 Task: Write workspace description "We are a team of creators passionate about unique ideas, helping companies create presentations through world-class design".
Action: Key pressed <Key.shift_r>"<Key.caps_lock>W<Key.caps_lock>e<Key.space>are<Key.space>a<Key.space>team<Key.space>of<Key.space>passionate<Key.space>
Screenshot: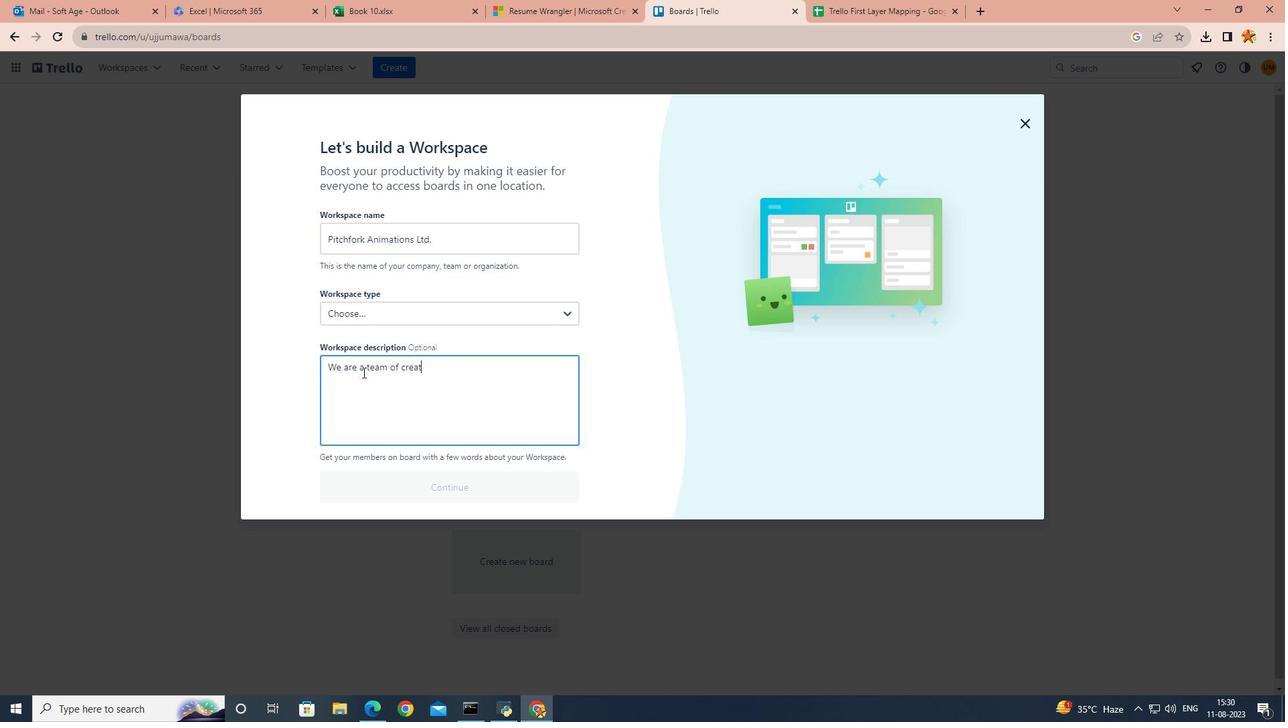 
Action: Mouse moved to (361, 370)
Screenshot: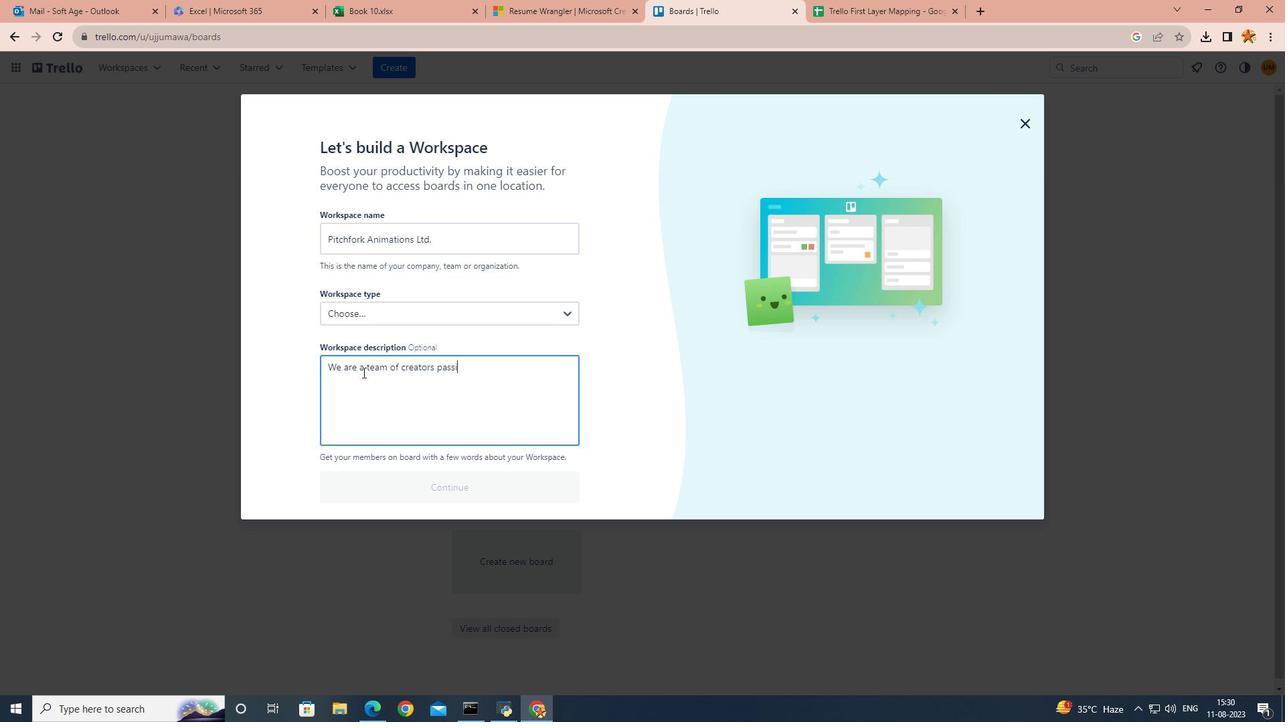 
Action: Mouse pressed left at (361, 370)
Screenshot: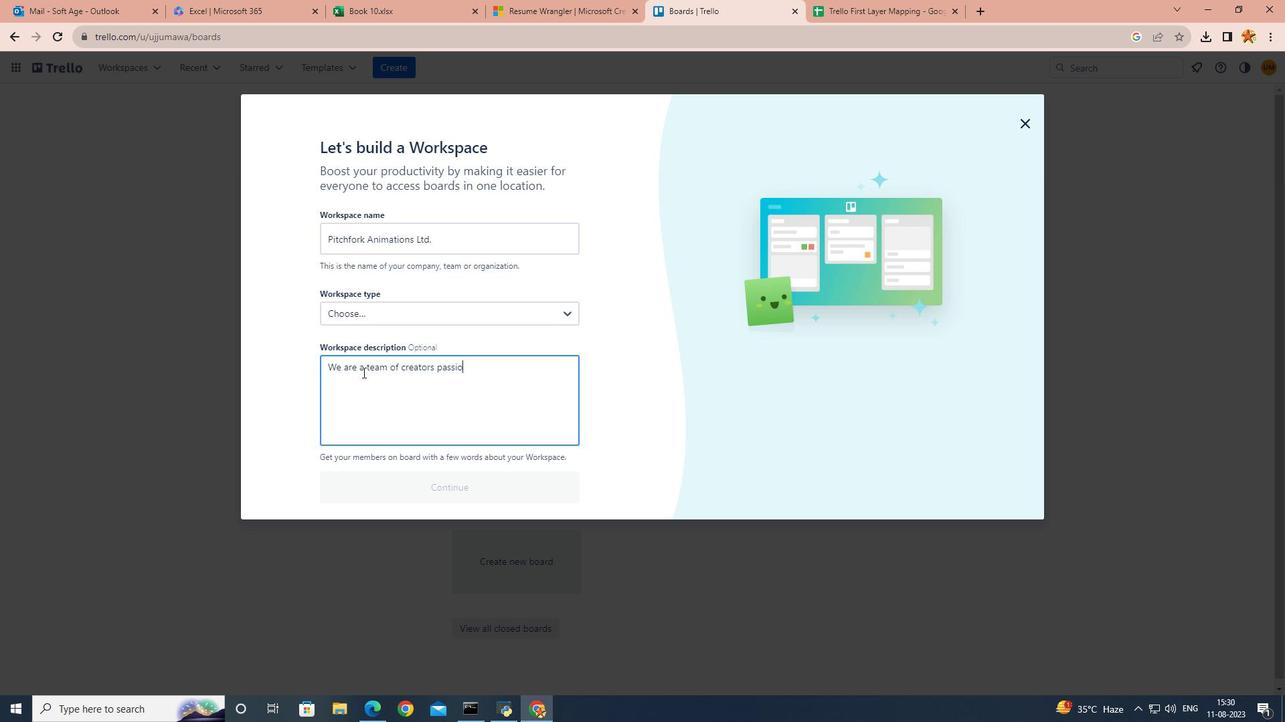 
Action: Mouse moved to (361, 370)
Screenshot: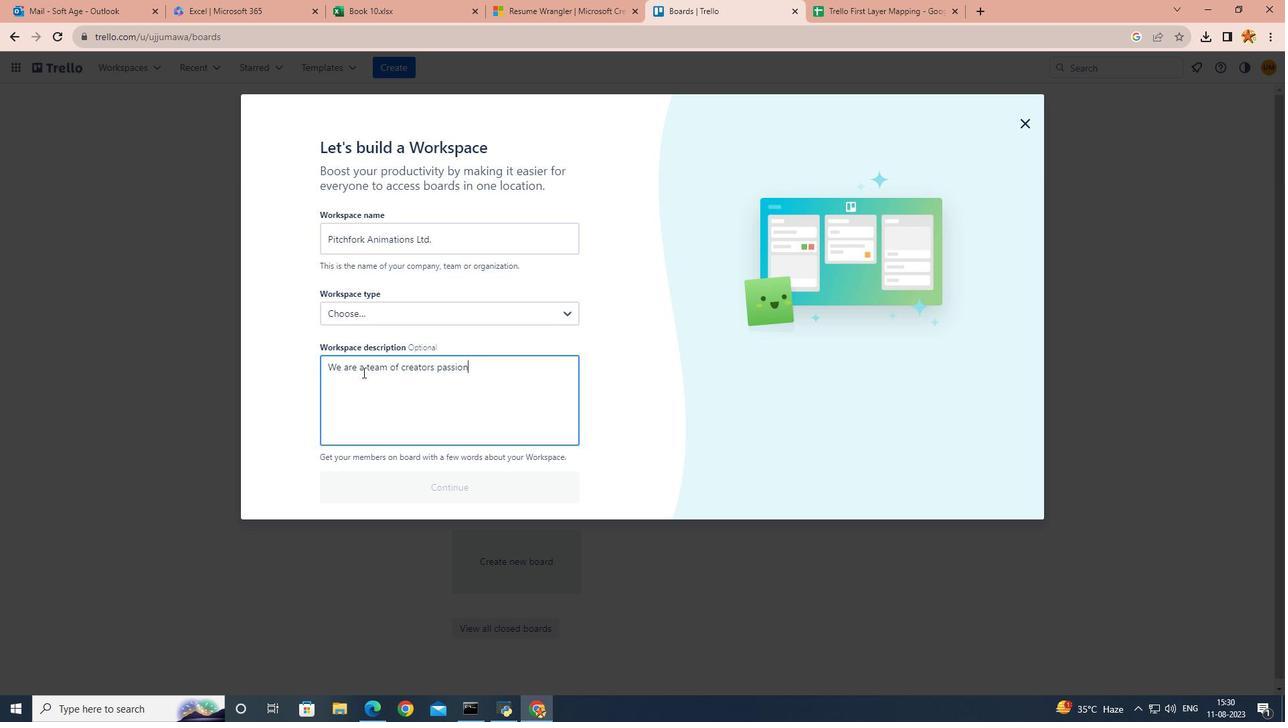 
Action: Key pressed <Key.space>creator
Screenshot: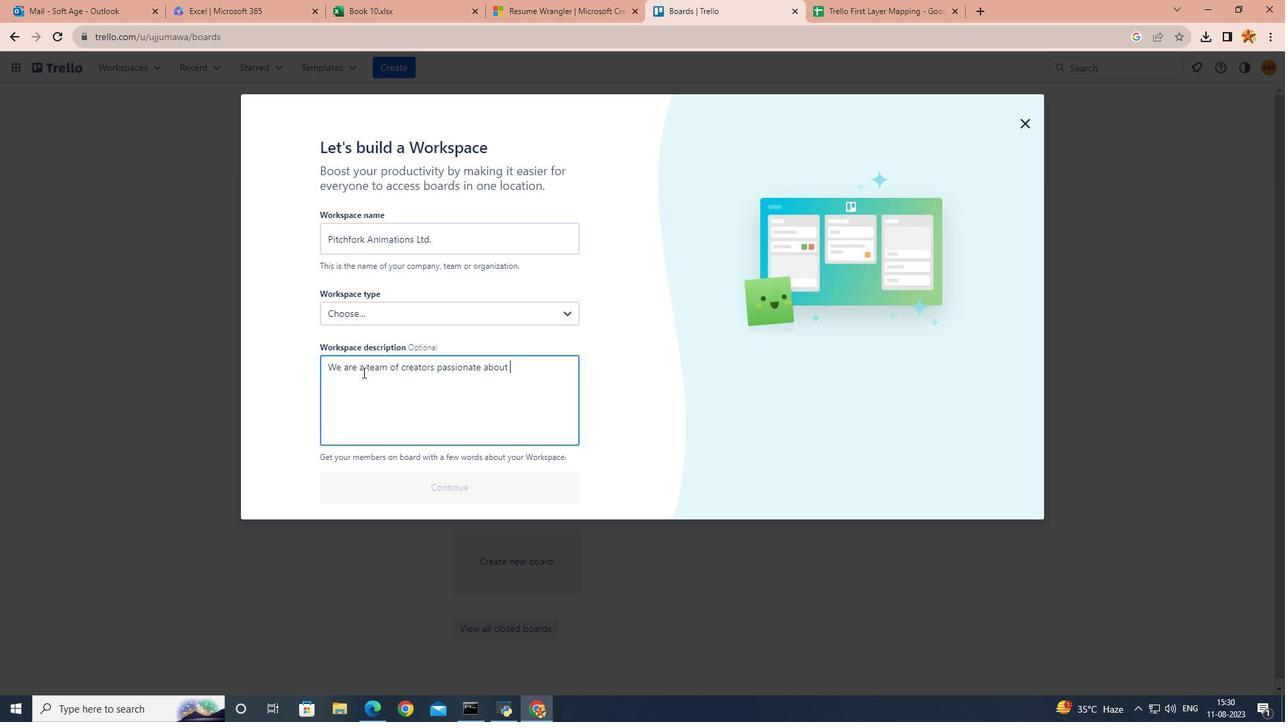 
Action: Mouse moved to (361, 370)
Screenshot: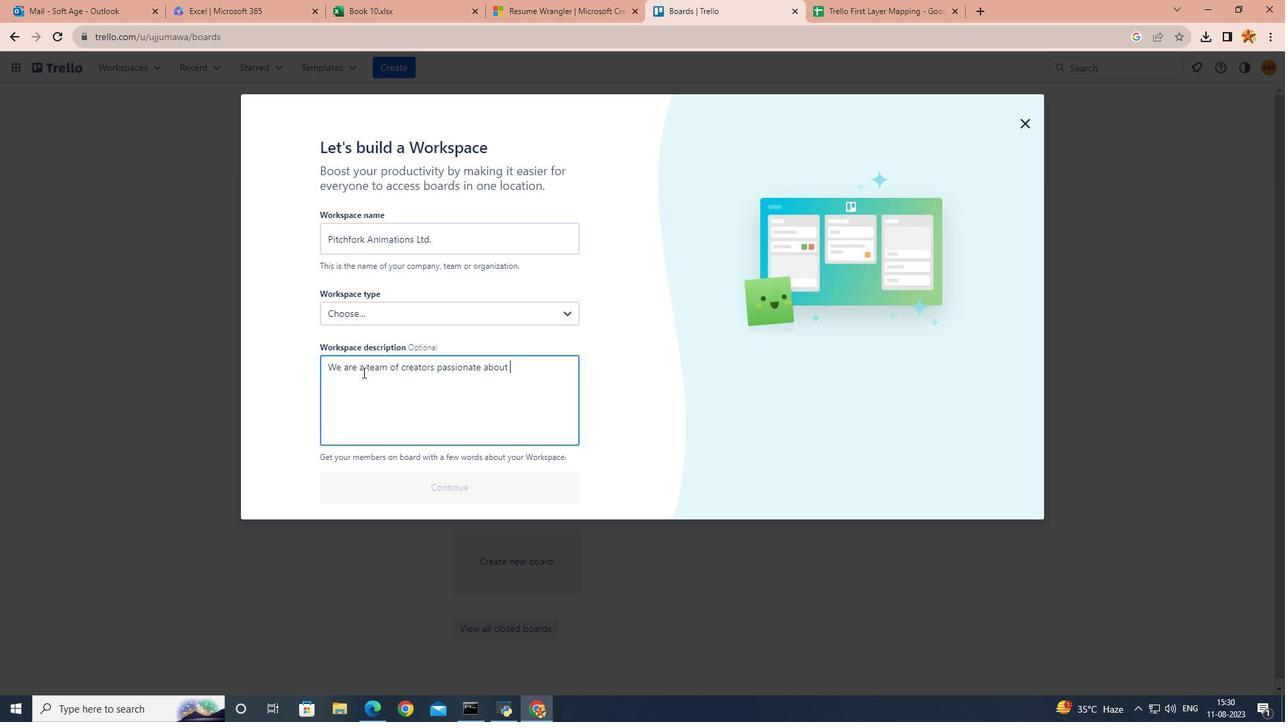 
Action: Key pressed s
Screenshot: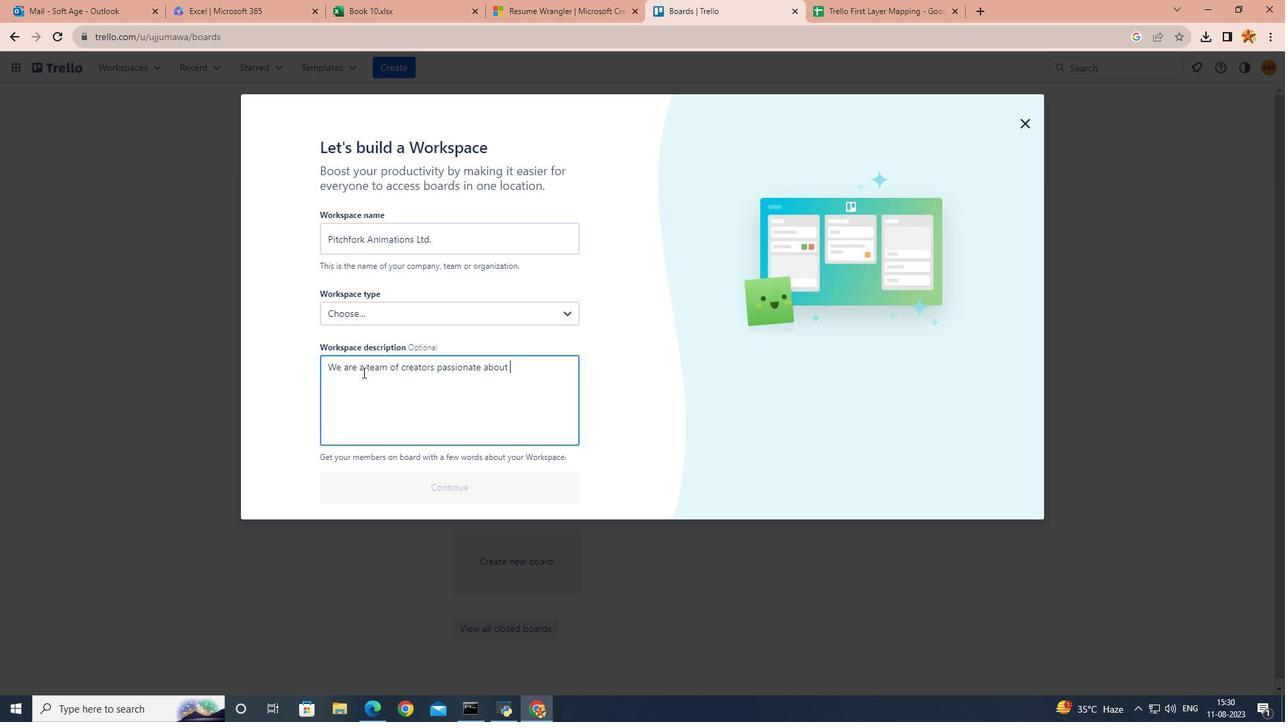 
Action: Mouse moved to (361, 370)
Screenshot: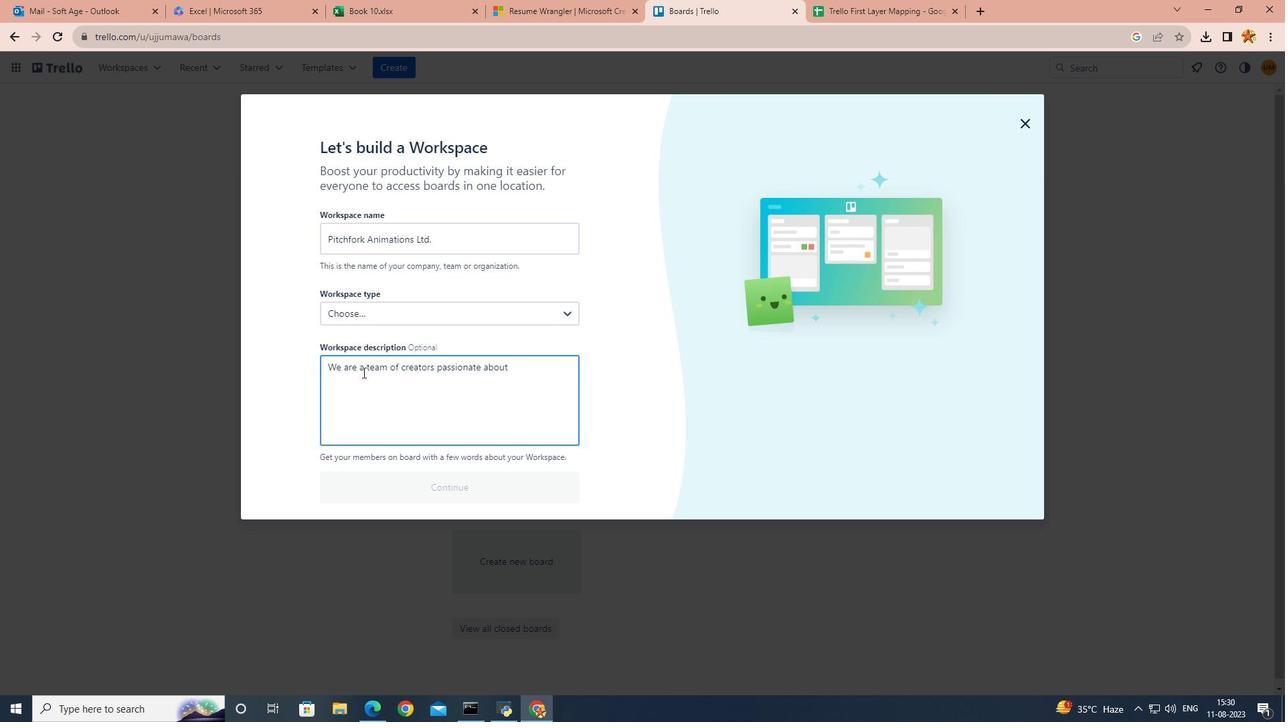 
Action: Key pressed <Key.space>
Screenshot: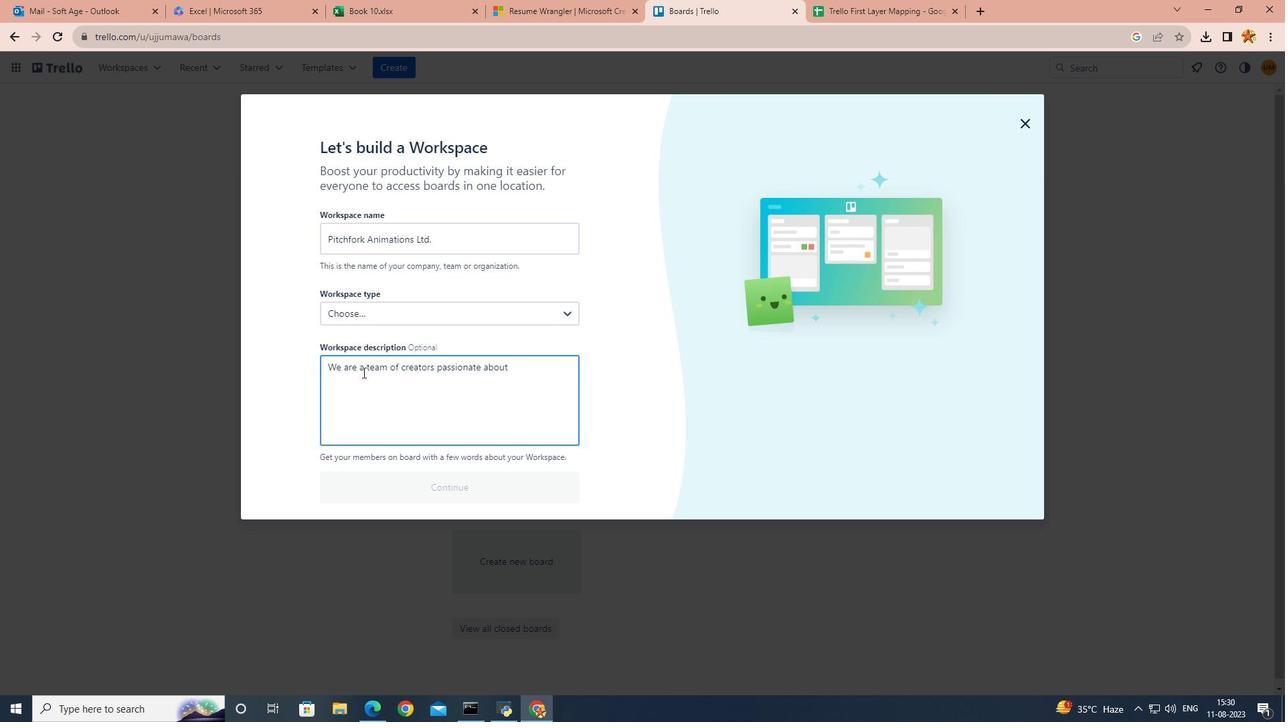 
Action: Mouse moved to (361, 370)
Screenshot: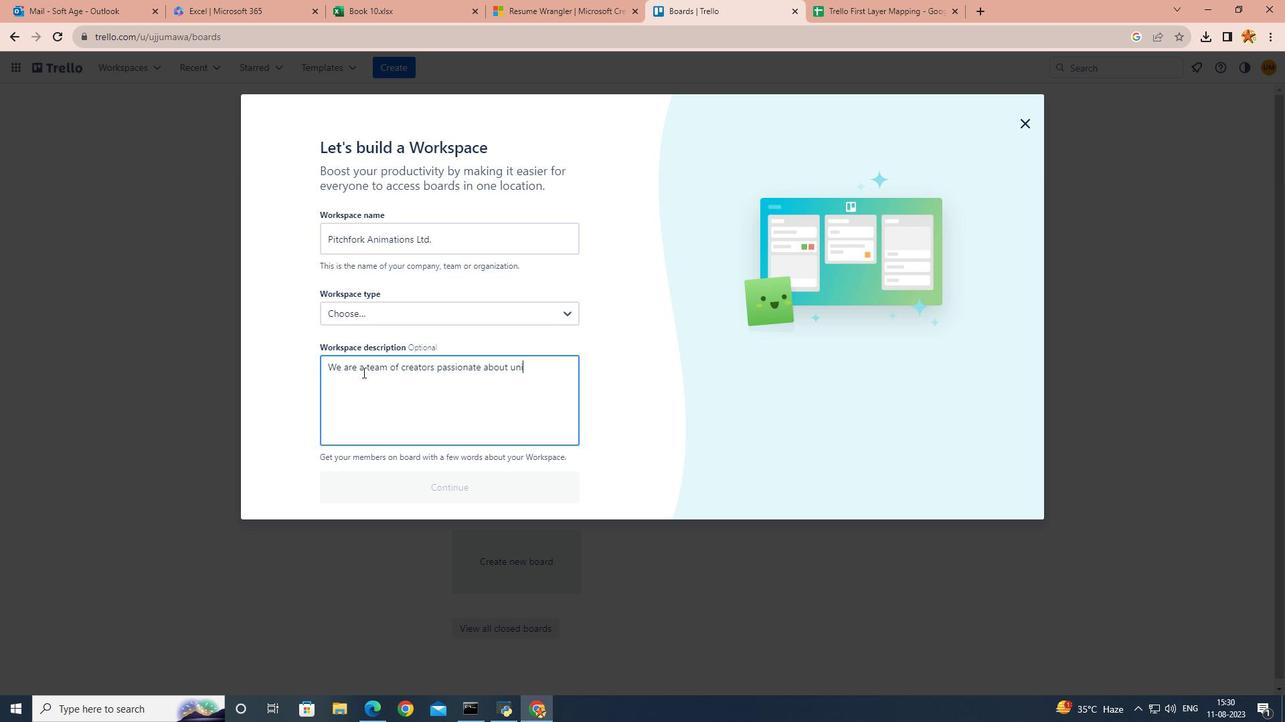 
Action: Mouse pressed left at (361, 370)
Screenshot: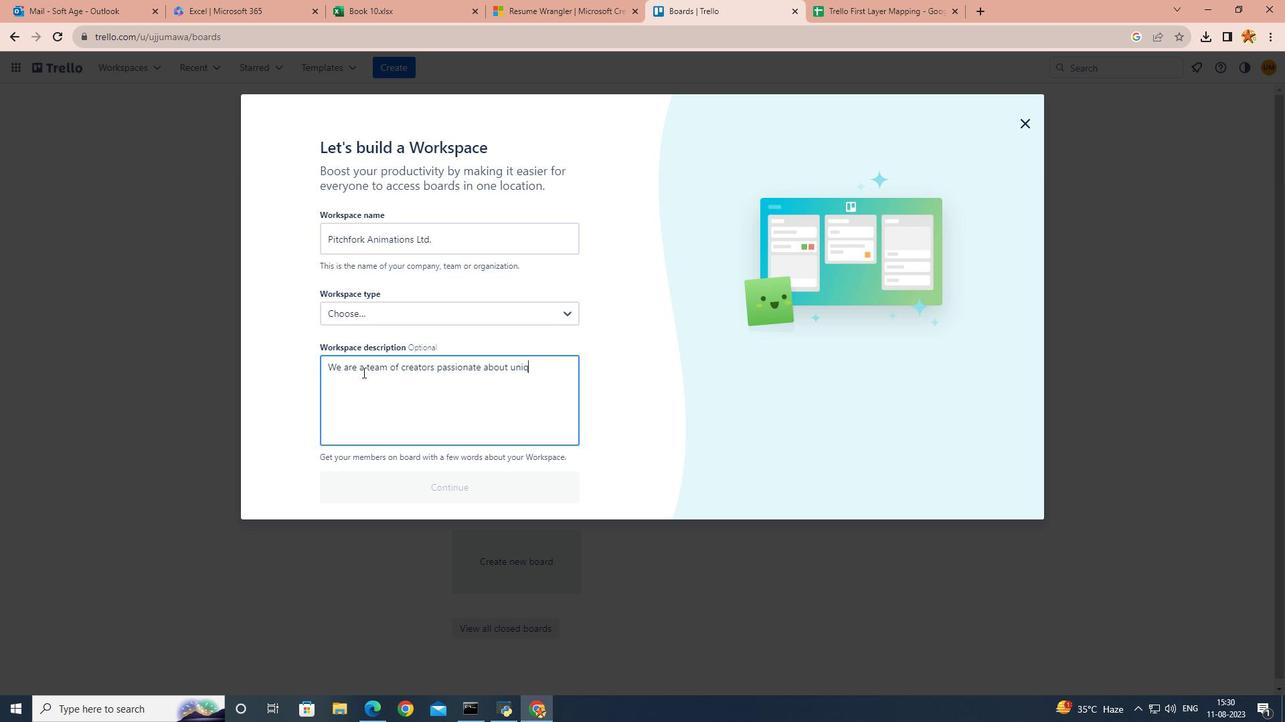 
Action: Mouse moved to (361, 370)
Screenshot: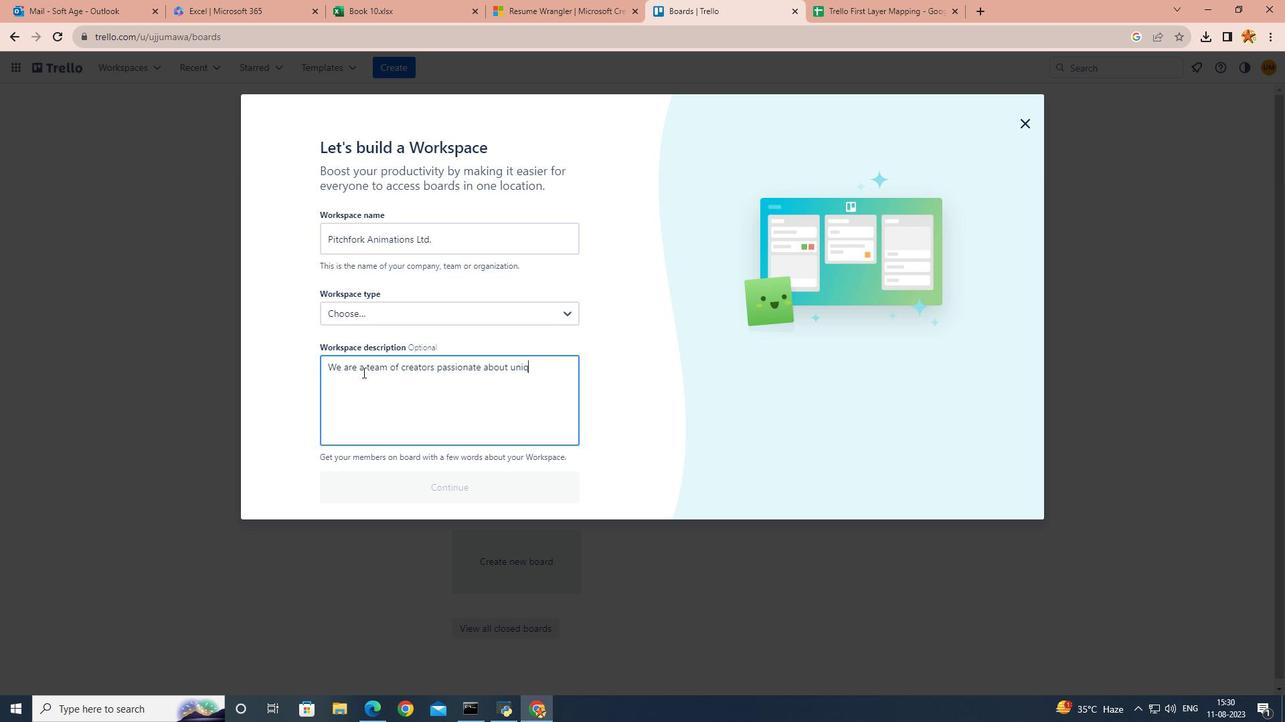 
Action: Key pressed about<Key.space>unique<Key.space>ideas<Key.space>,helping<Key.space>companies<Key.space>create<Key.space>o<Key.backspace>presentations<Key.space>thr
Screenshot: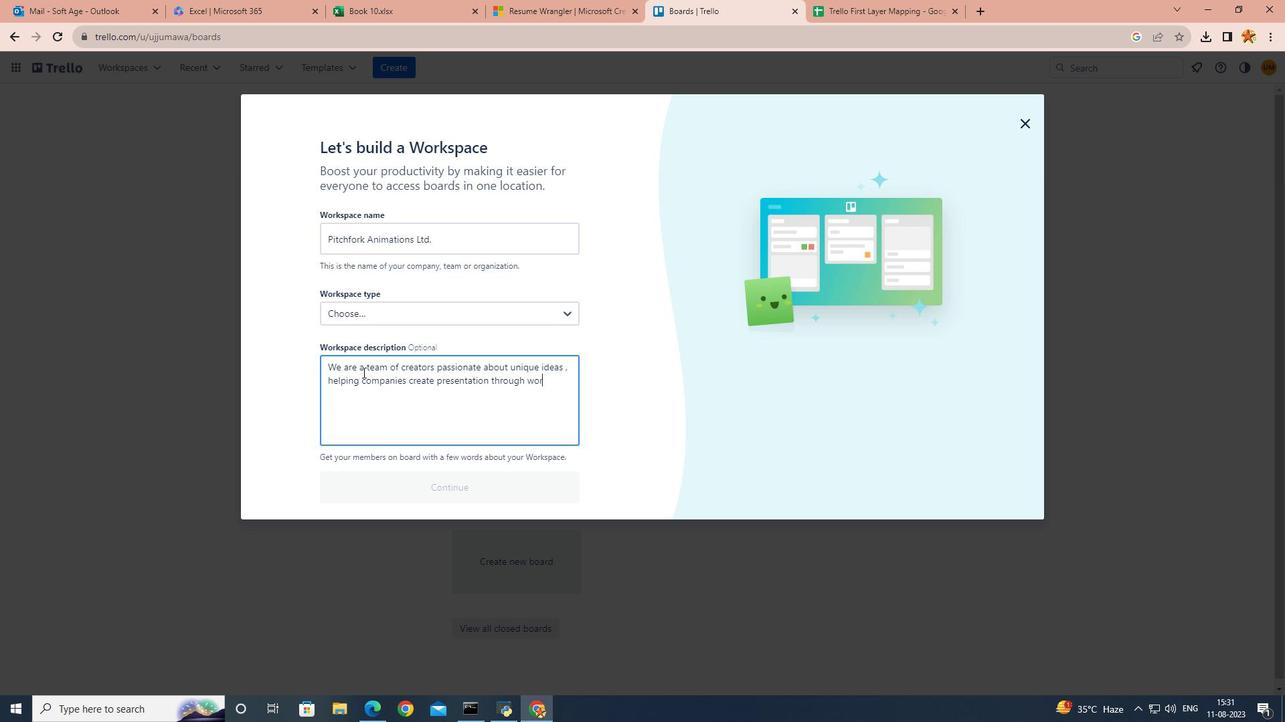 
Action: Mouse moved to (361, 370)
Screenshot: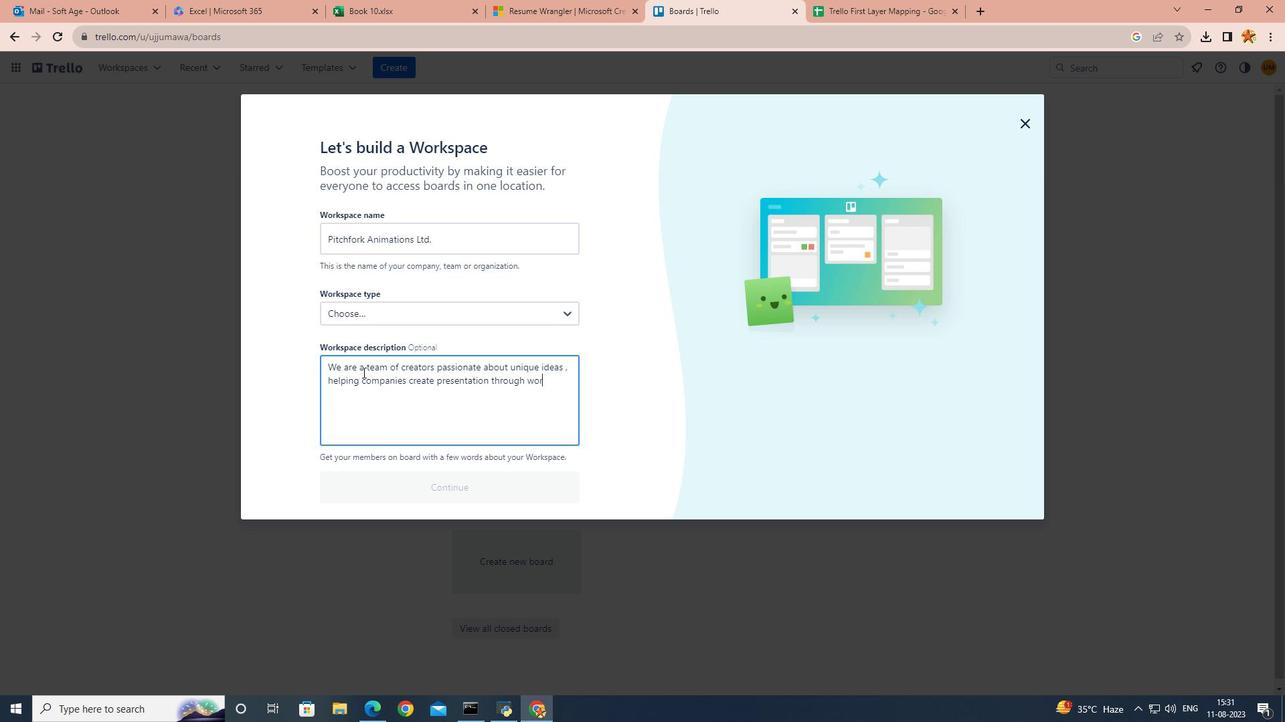 
Action: Key pressed ough<Key.space>world-ckl<Key.backspace><Key.backspace>lass<Key.space>design.<Key.shift_r><Key.shift_r><Key.shift_r><Key.shift_r><Key.shift_r><Key.shift_r><Key.shift_r><Key.shift_r><Key.shift_r><Key.shift_r><Key.shift_r>"<Key.backspace><Key.backspace><Key.shift_r>".
Screenshot: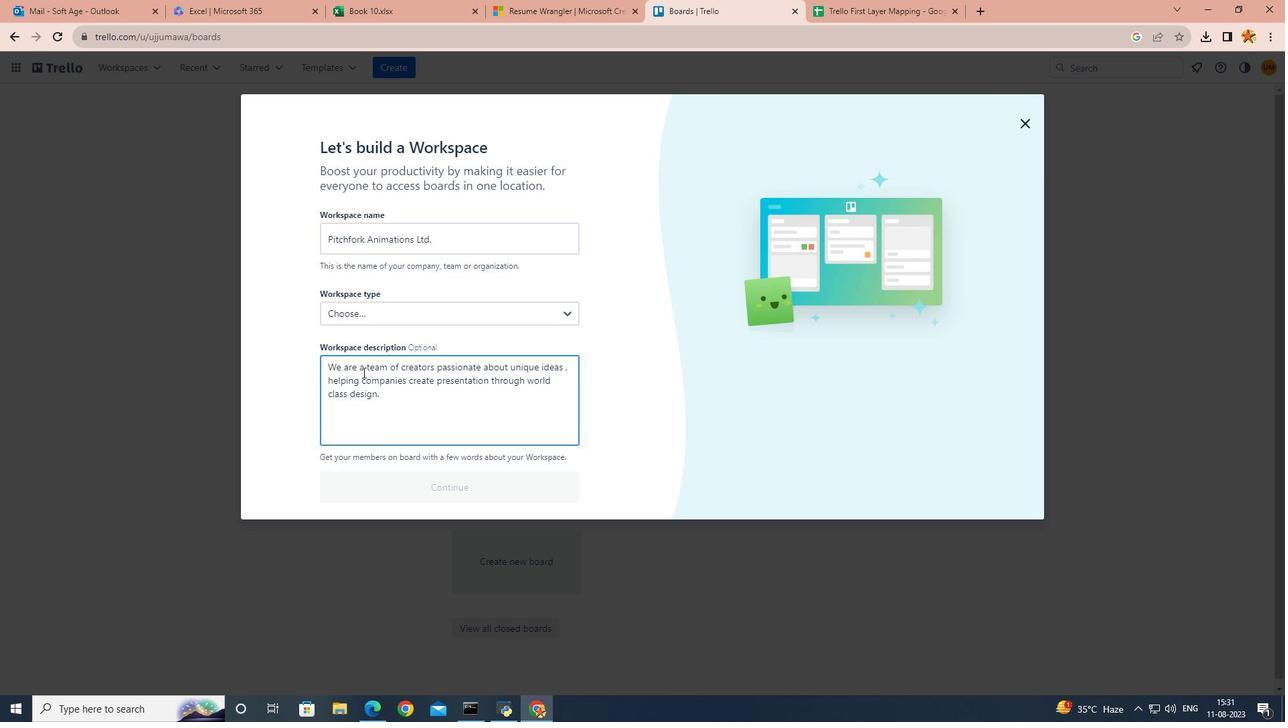 
Action: Mouse moved to (361, 370)
Screenshot: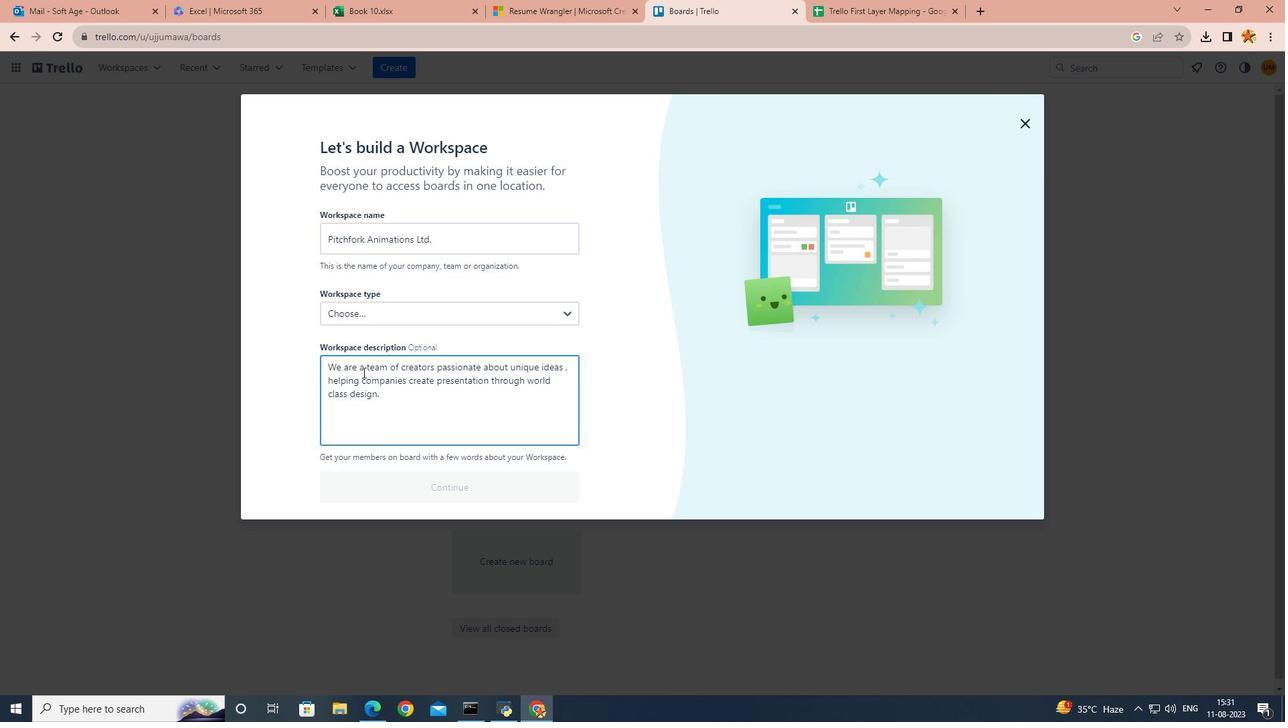
Action: Mouse pressed left at (361, 370)
Screenshot: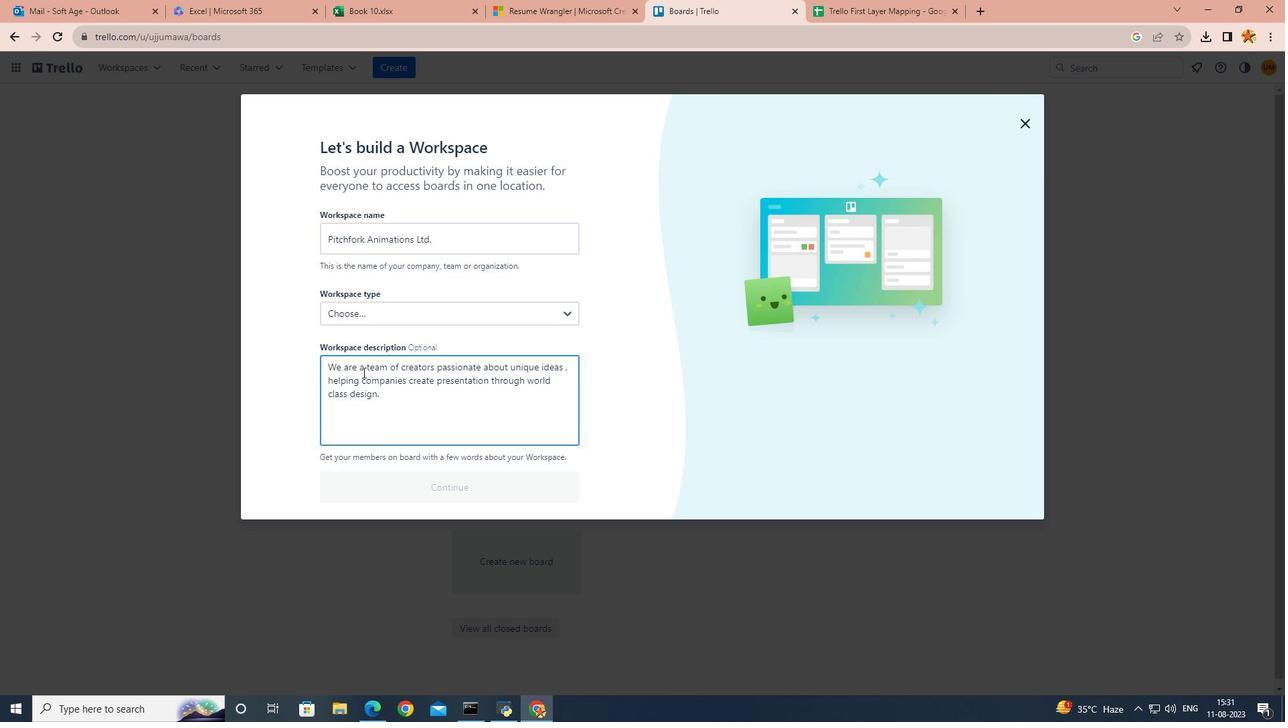 
Action: Mouse moved to (361, 370)
Screenshot: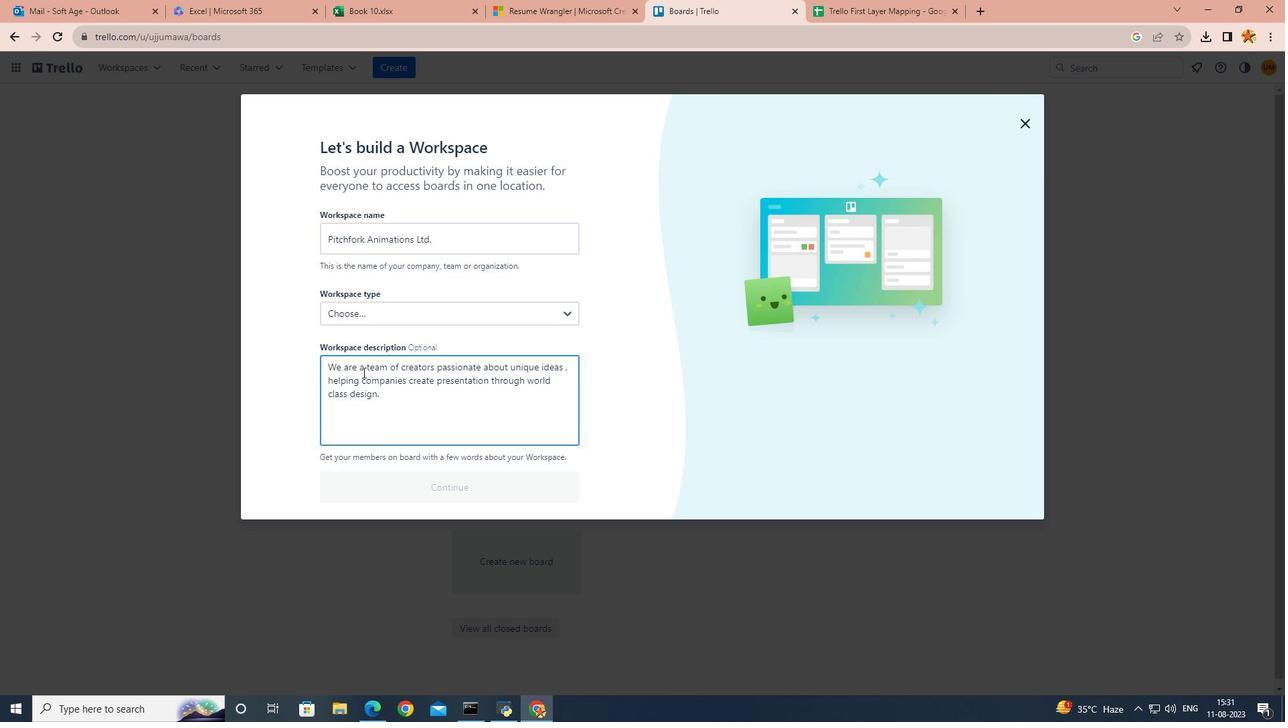 
Action: Mouse pressed left at (361, 370)
Screenshot: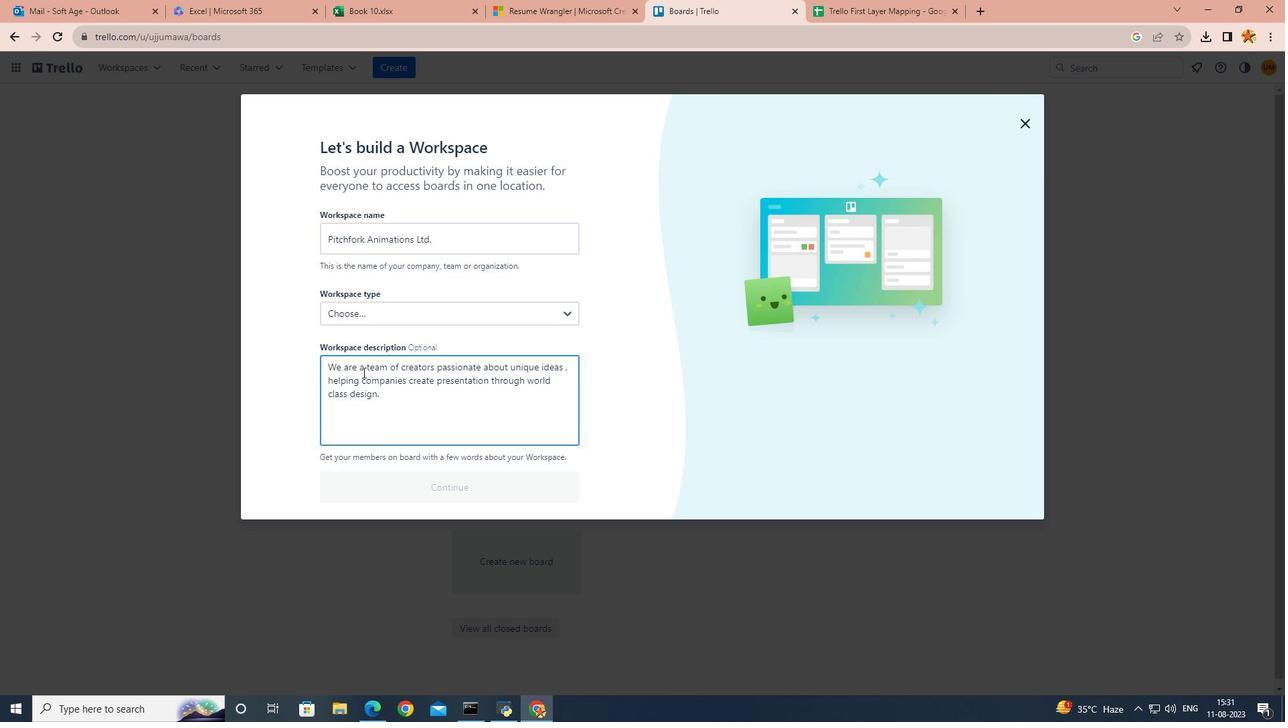 
Action: Mouse moved to (361, 370)
Screenshot: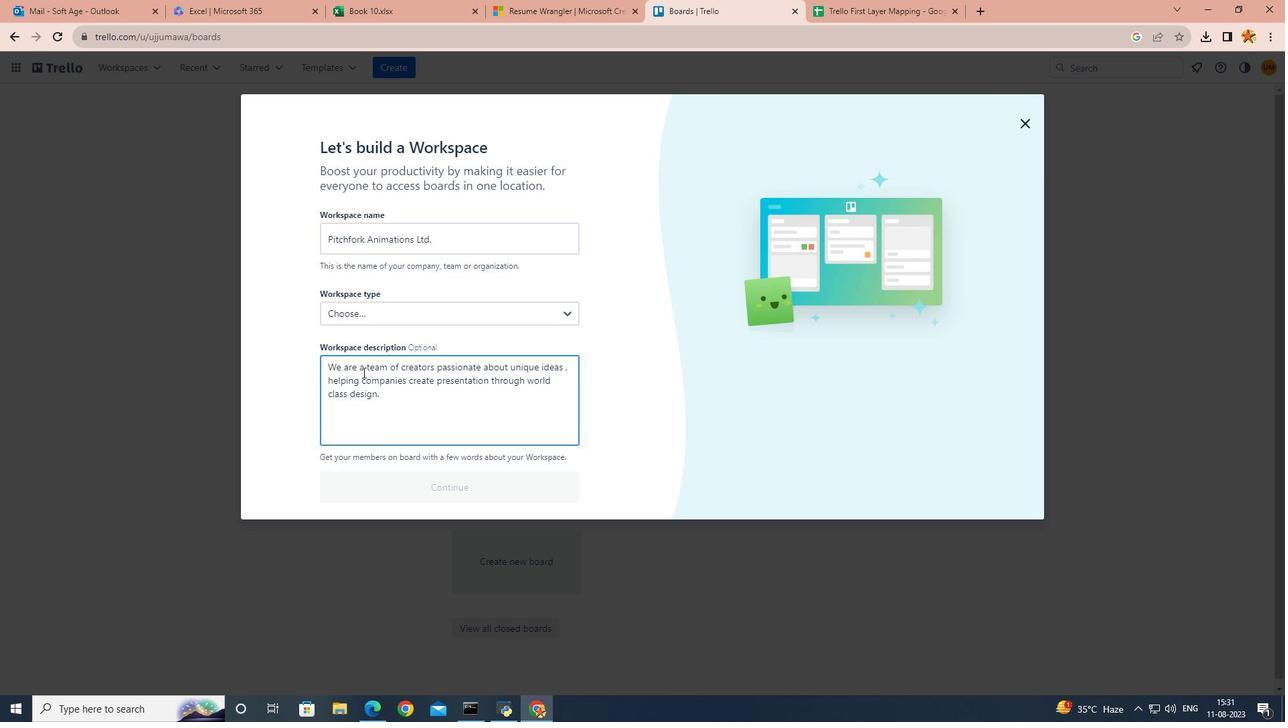 
Action: Key pressed <Key.space>
Screenshot: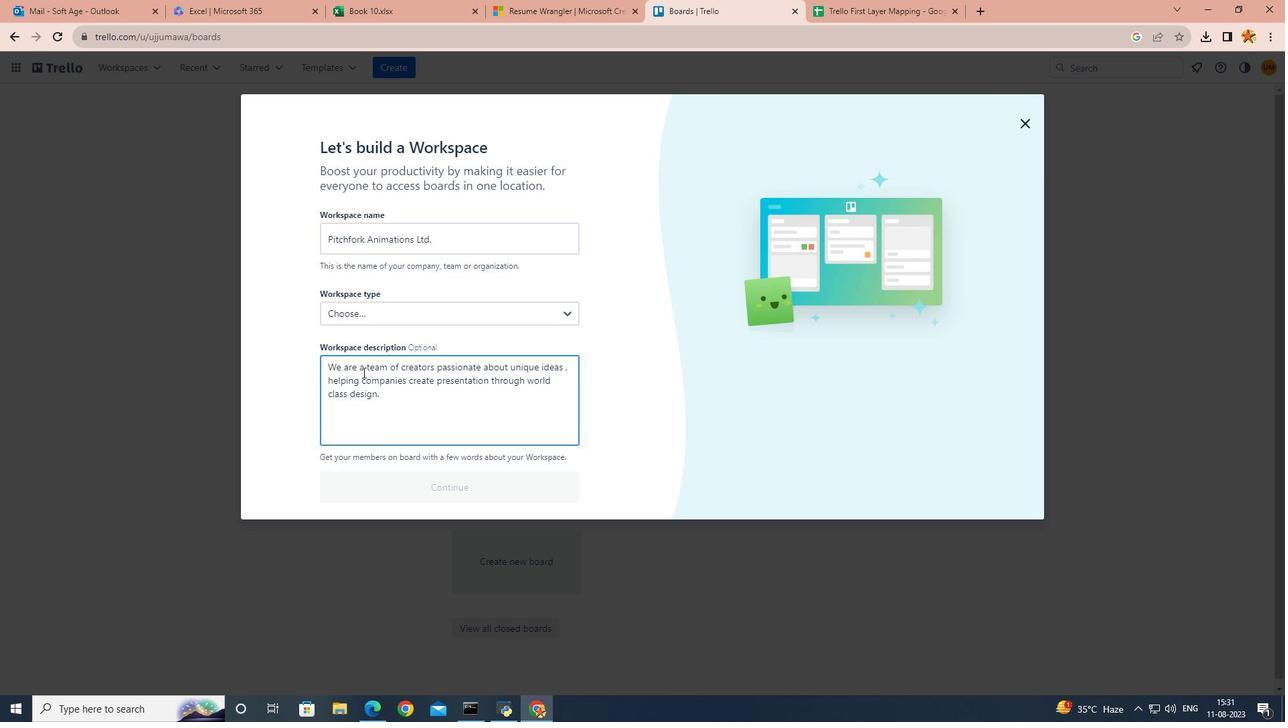 
Action: Mouse moved to (361, 370)
Screenshot: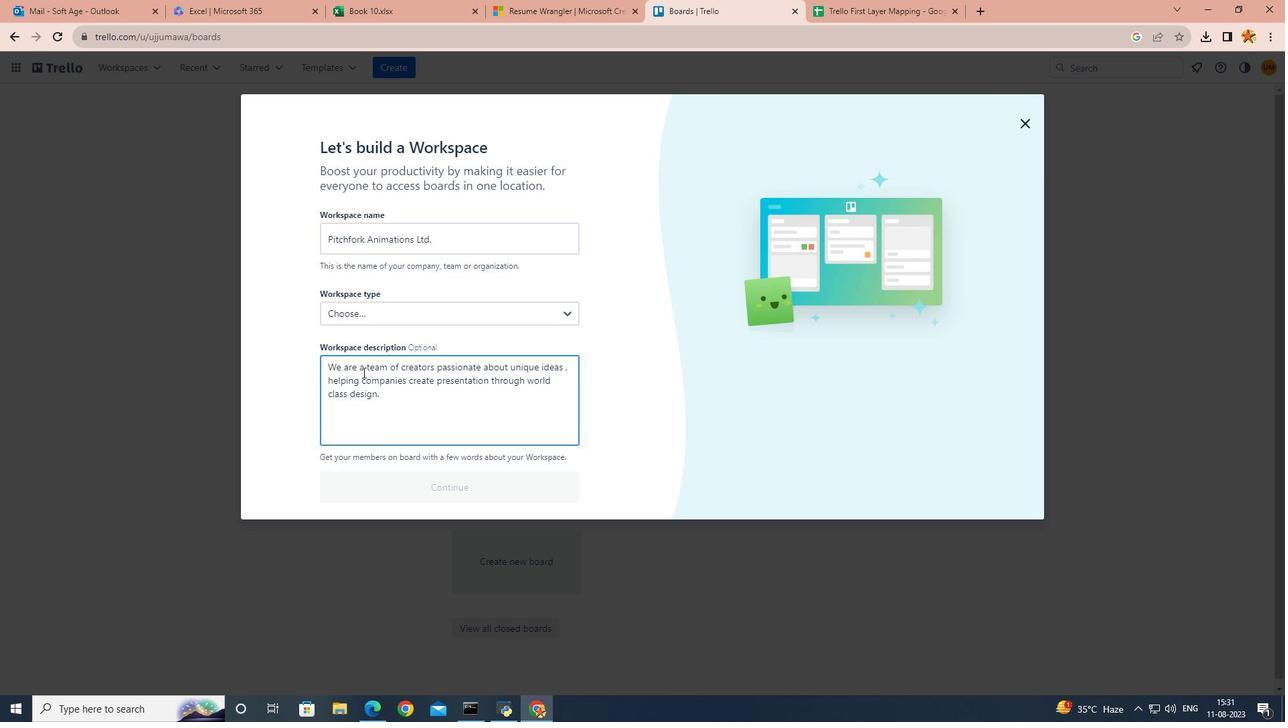 
Action: Key pressed <Key.space>
Screenshot: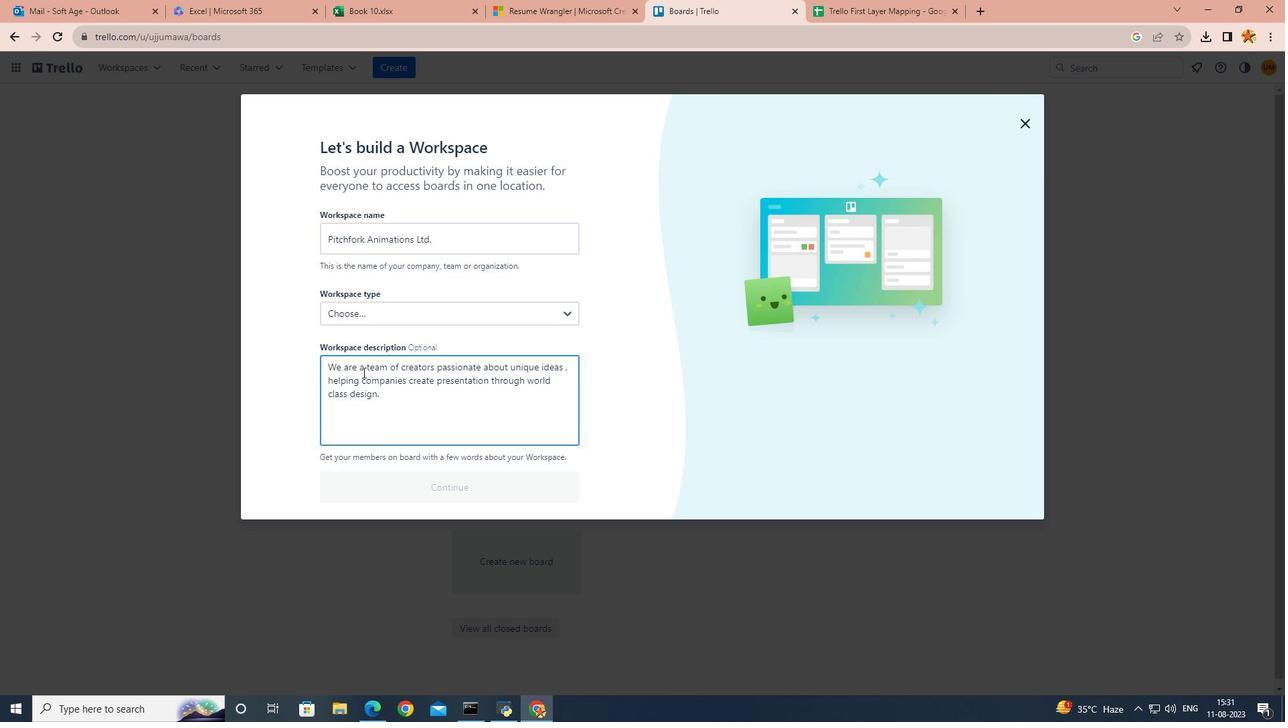 
Action: Mouse moved to (361, 370)
Screenshot: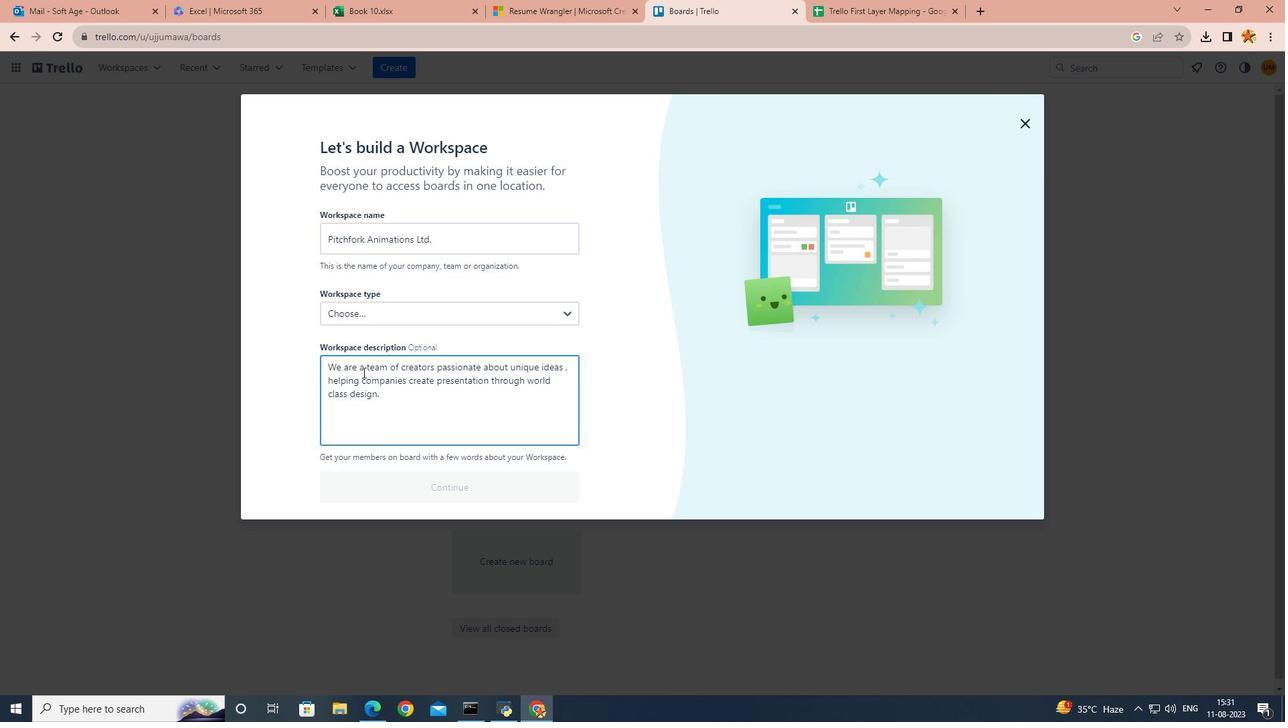 
Action: Key pressed <Key.space><Key.space><Key.space><Key.space>
Screenshot: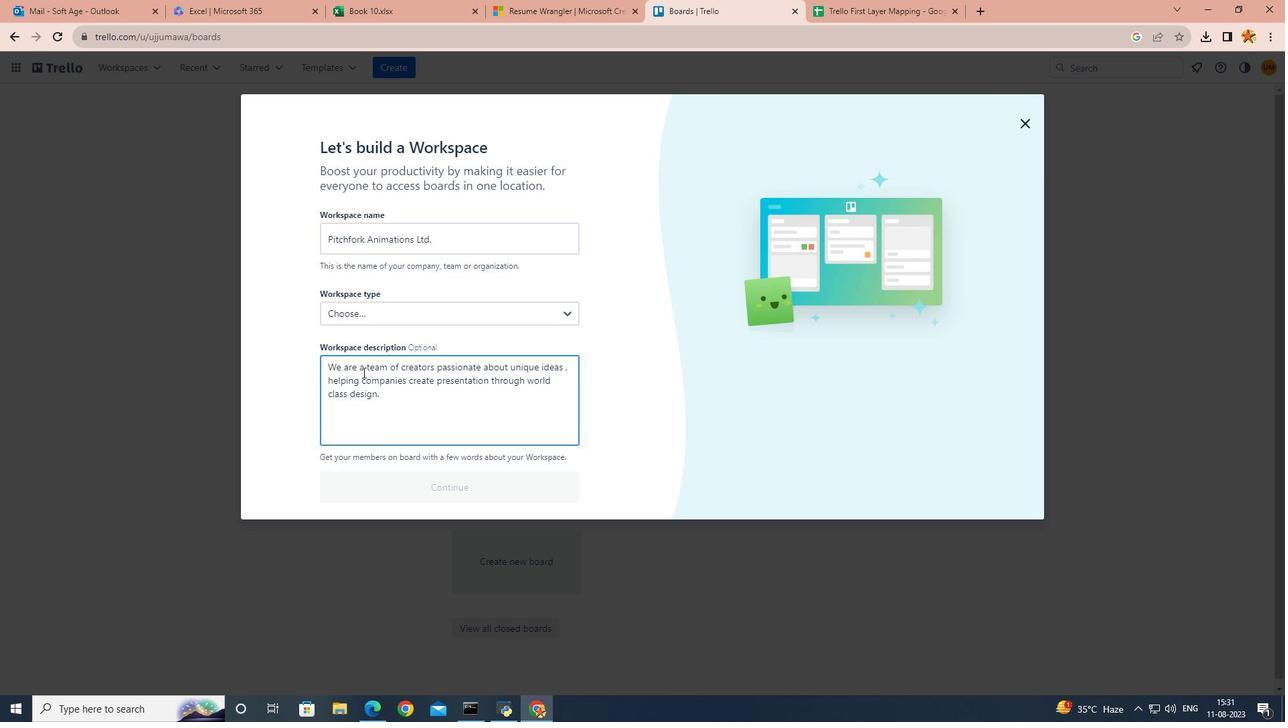 
Action: Mouse moved to (361, 370)
Screenshot: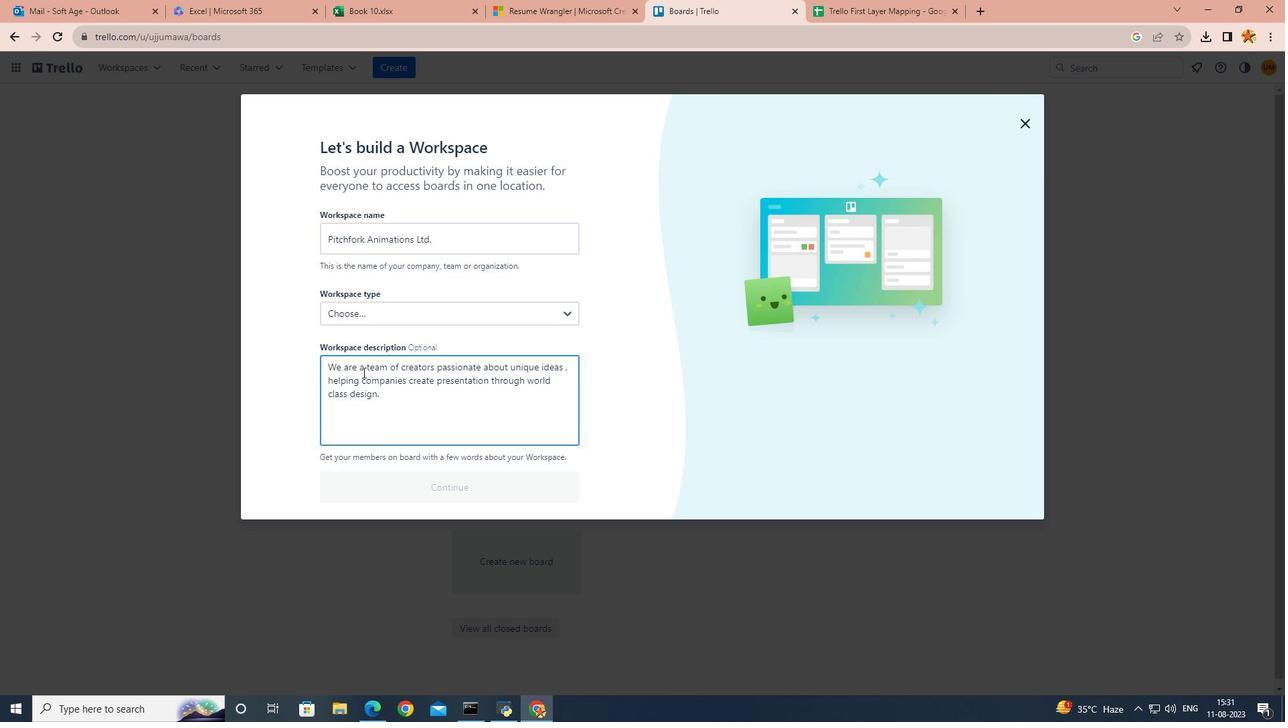 
Action: Mouse pressed left at (361, 370)
Screenshot: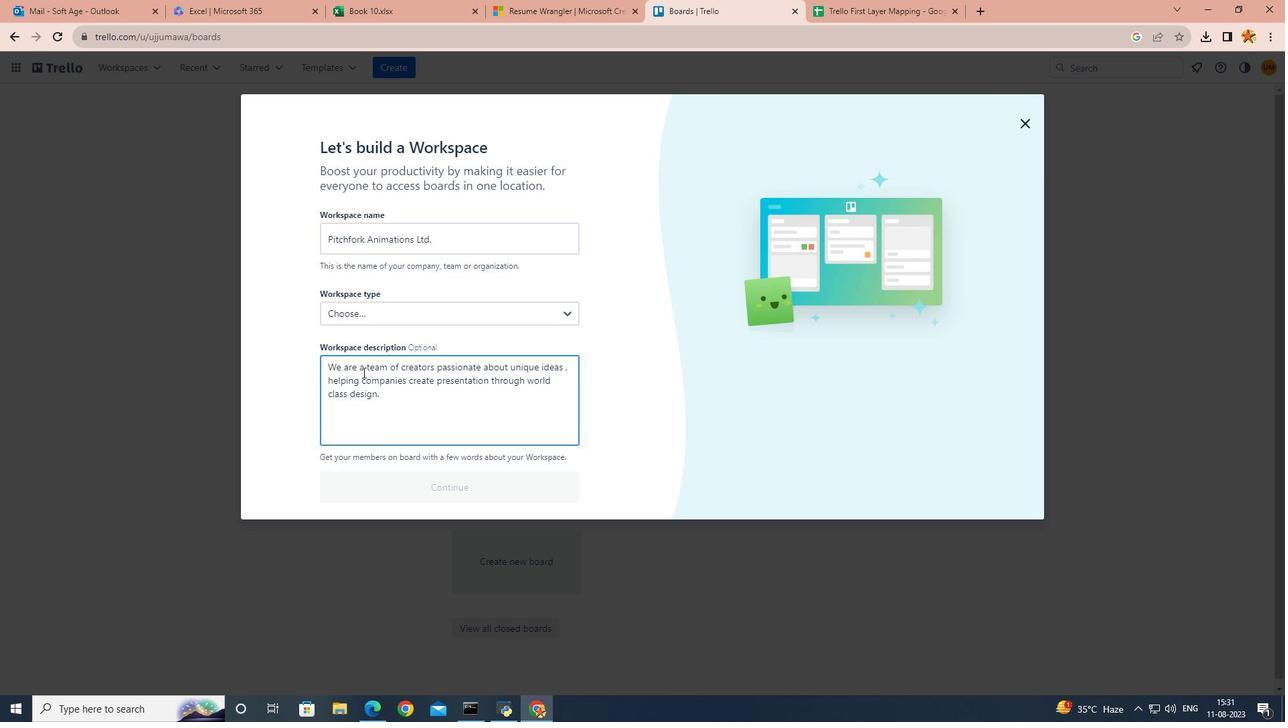
Action: Mouse moved to (361, 370)
Screenshot: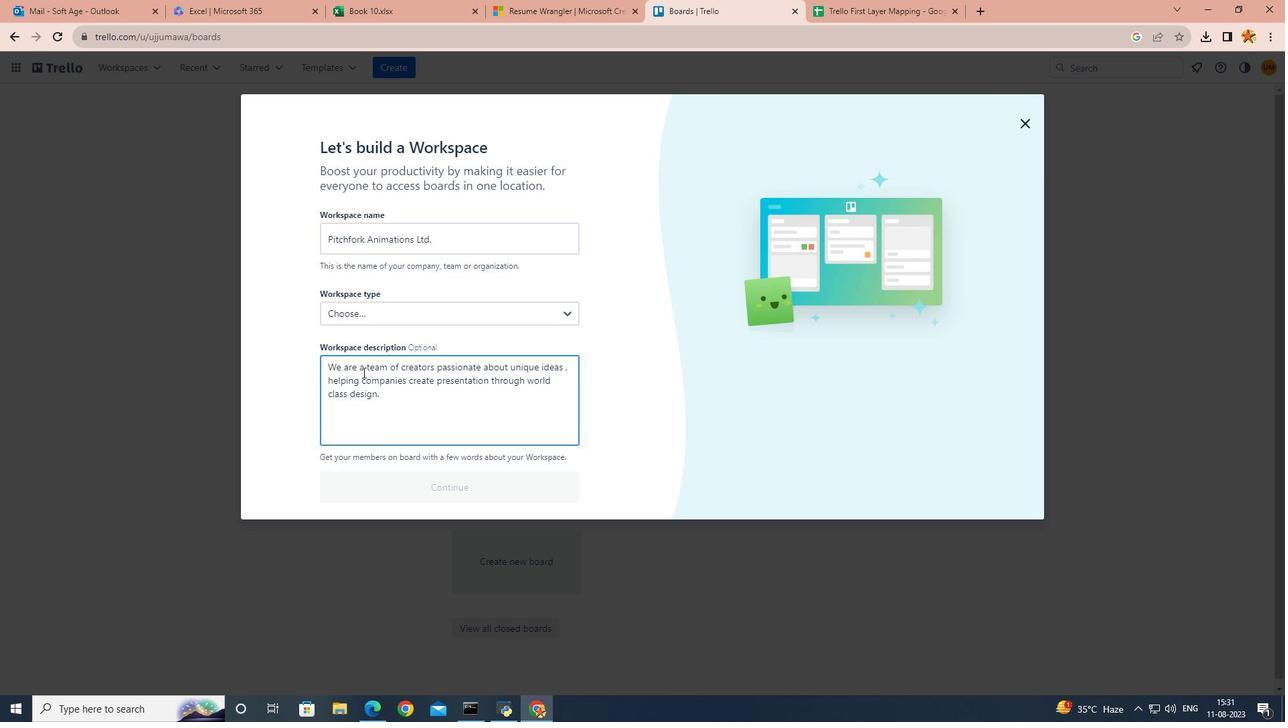 
Action: Key pressed <Key.space>
Screenshot: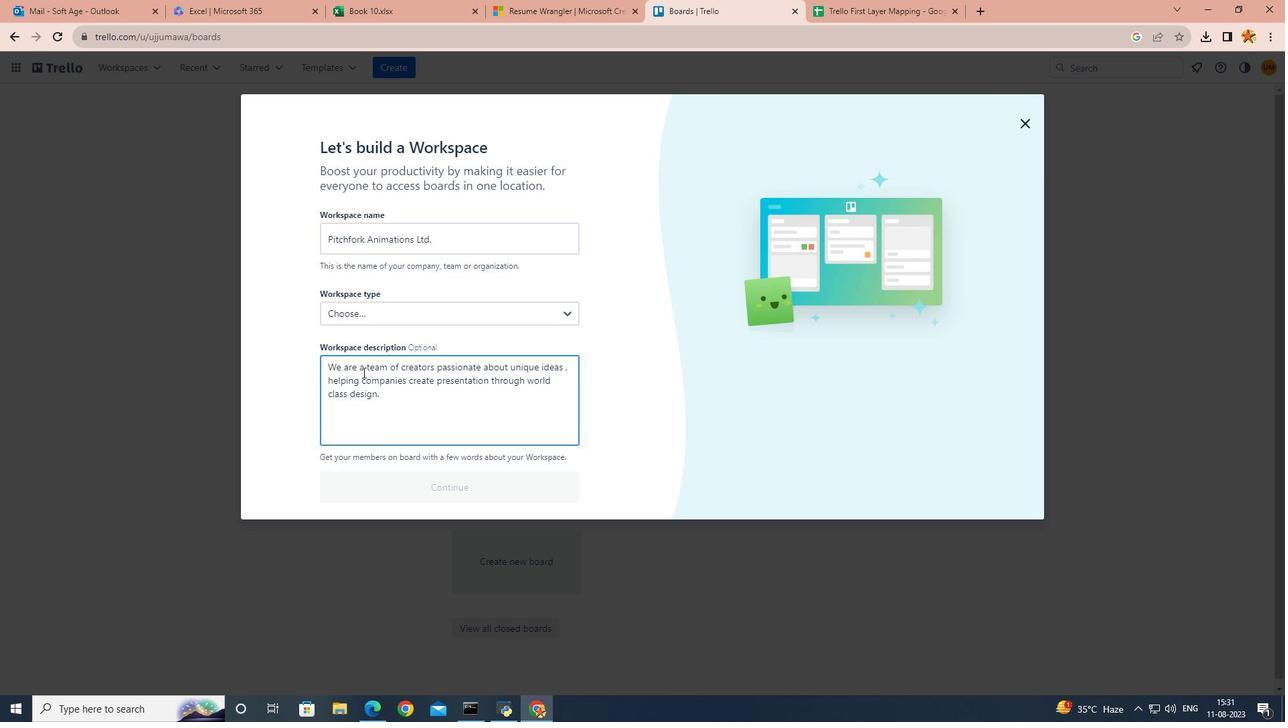 
Action: Mouse moved to (361, 370)
Screenshot: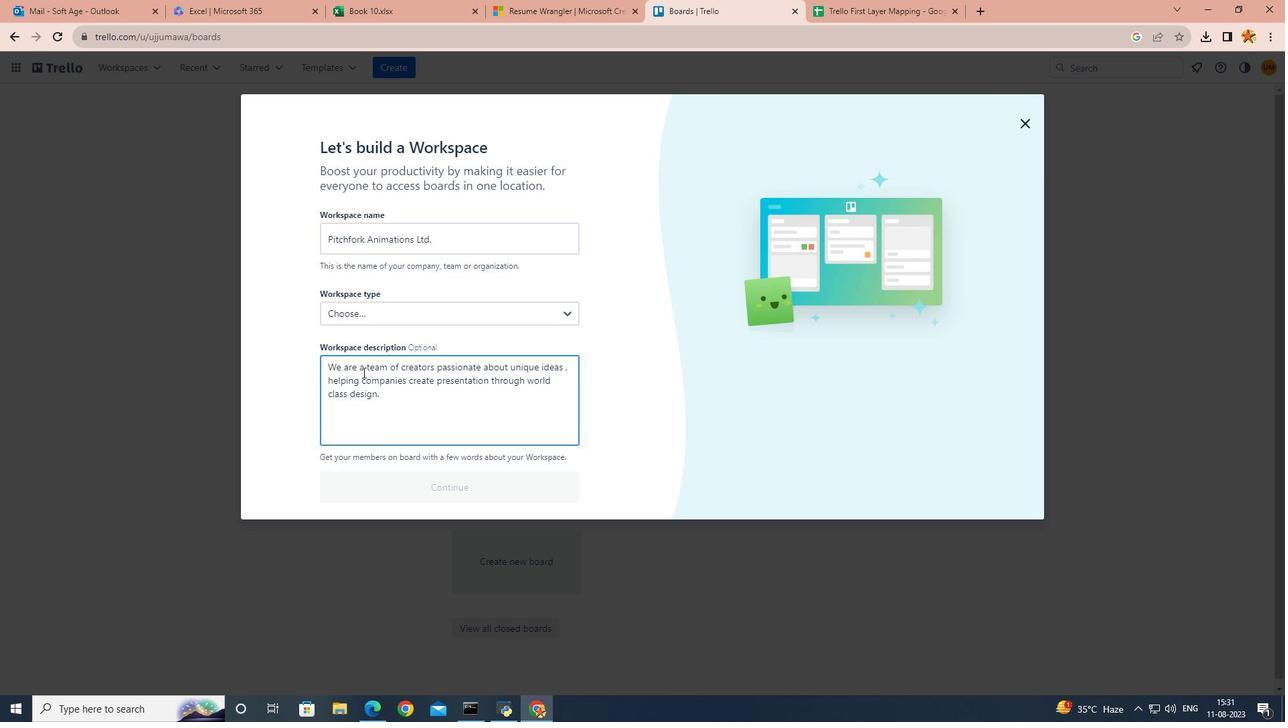 
Action: Mouse pressed left at (361, 370)
Screenshot: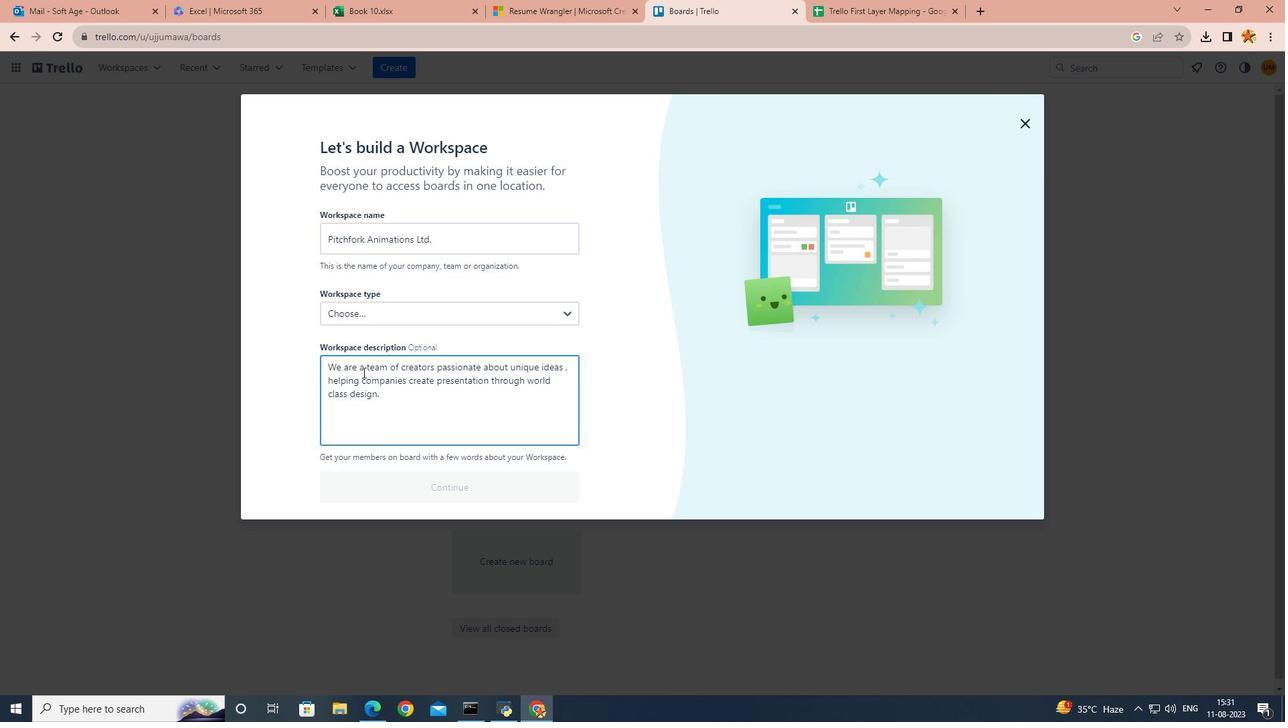 
Action: Mouse moved to (361, 370)
Screenshot: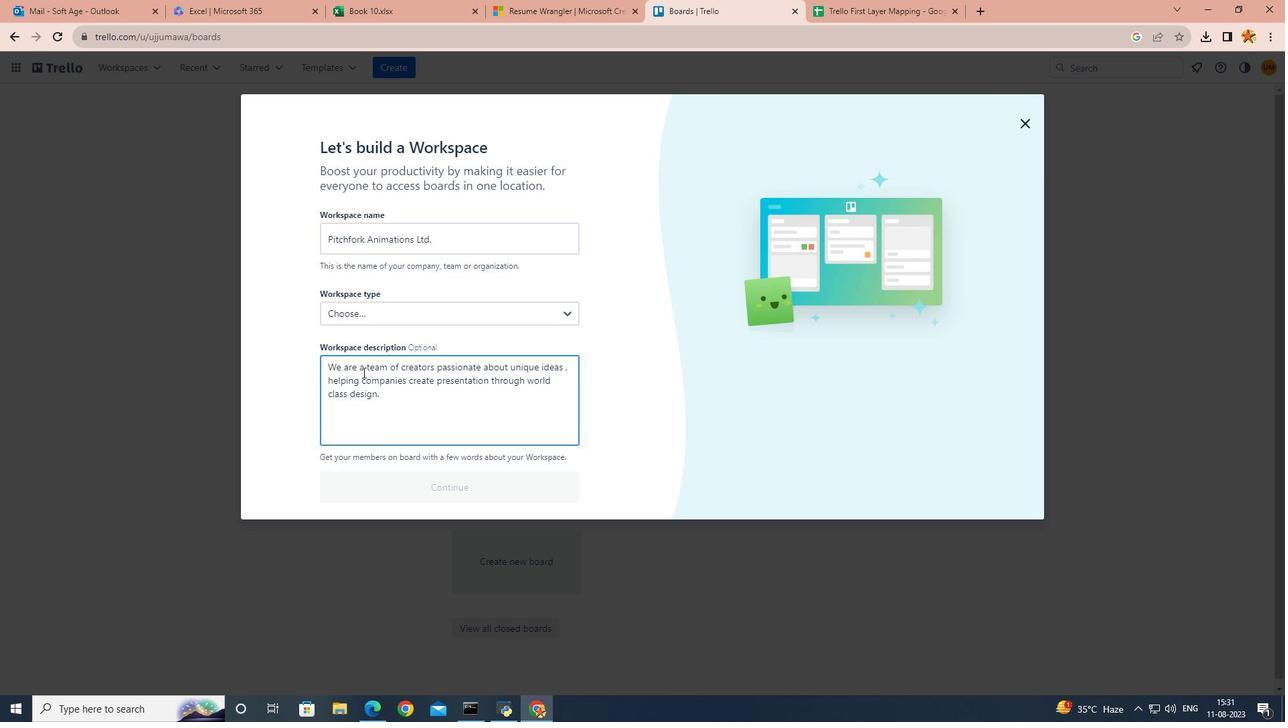 
Action: Mouse pressed left at (361, 370)
Screenshot: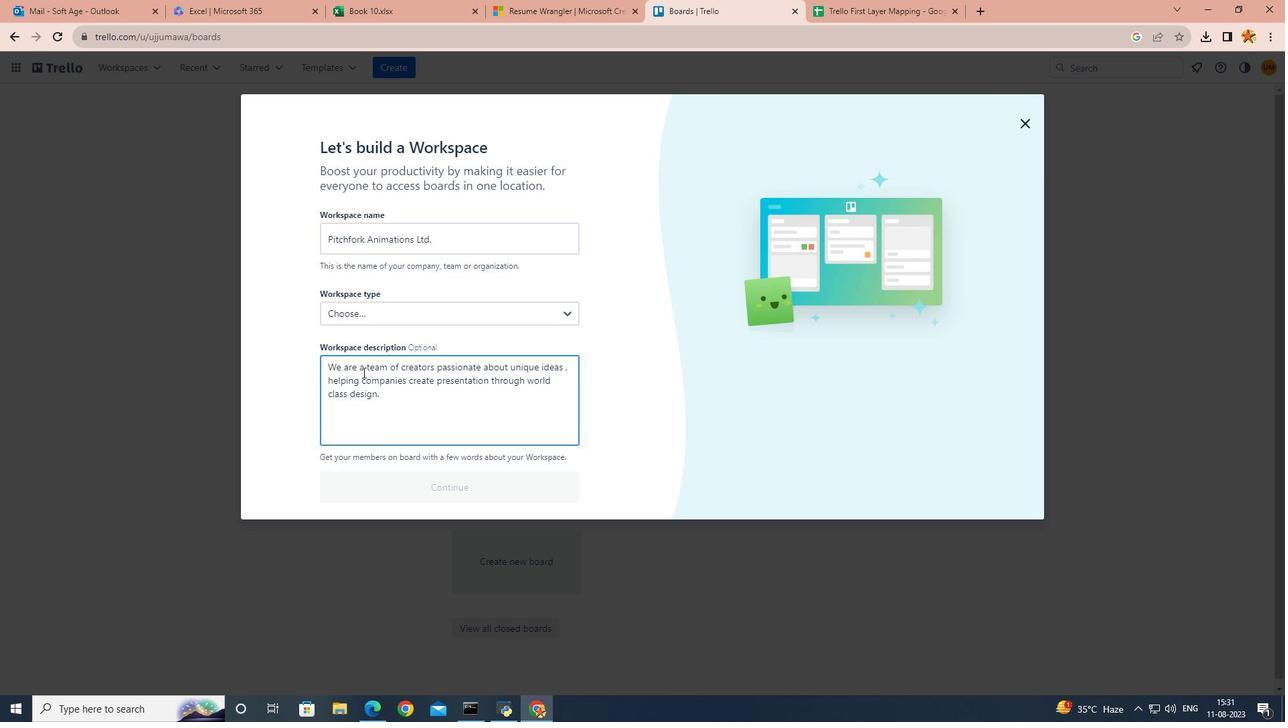 
Action: Key pressed <Key.space>
Screenshot: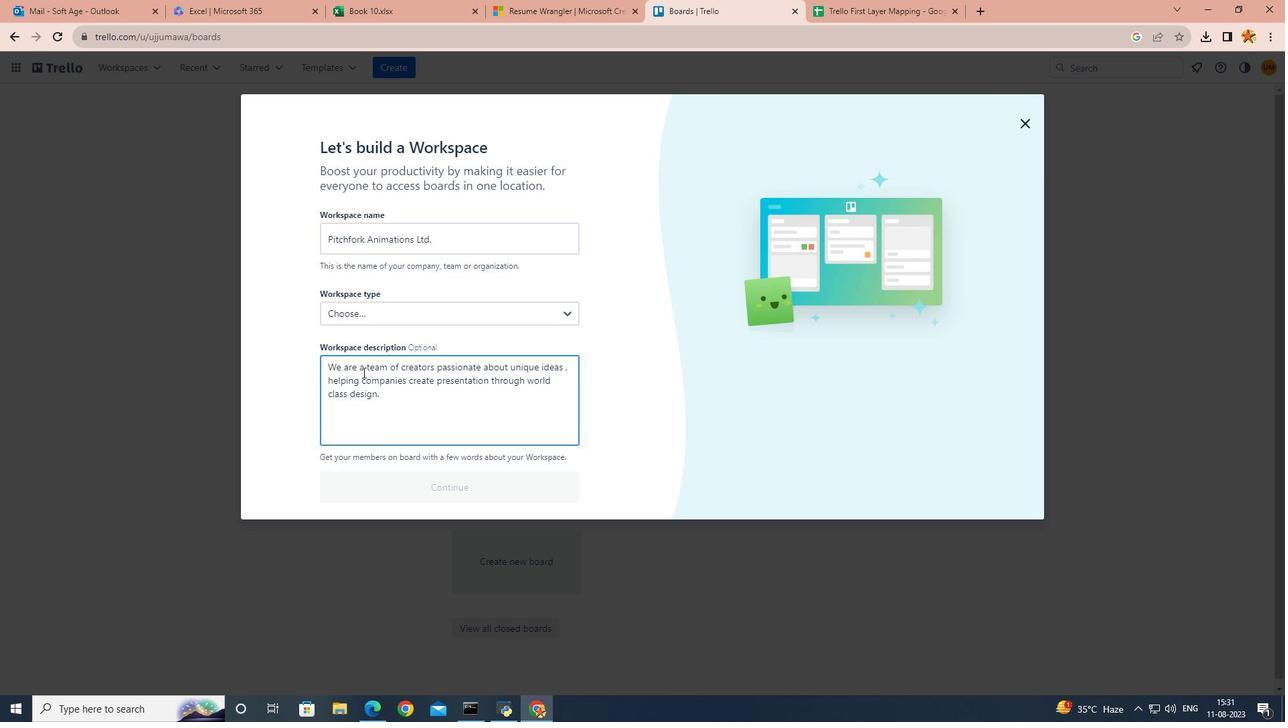 
Action: Mouse moved to (361, 370)
Screenshot: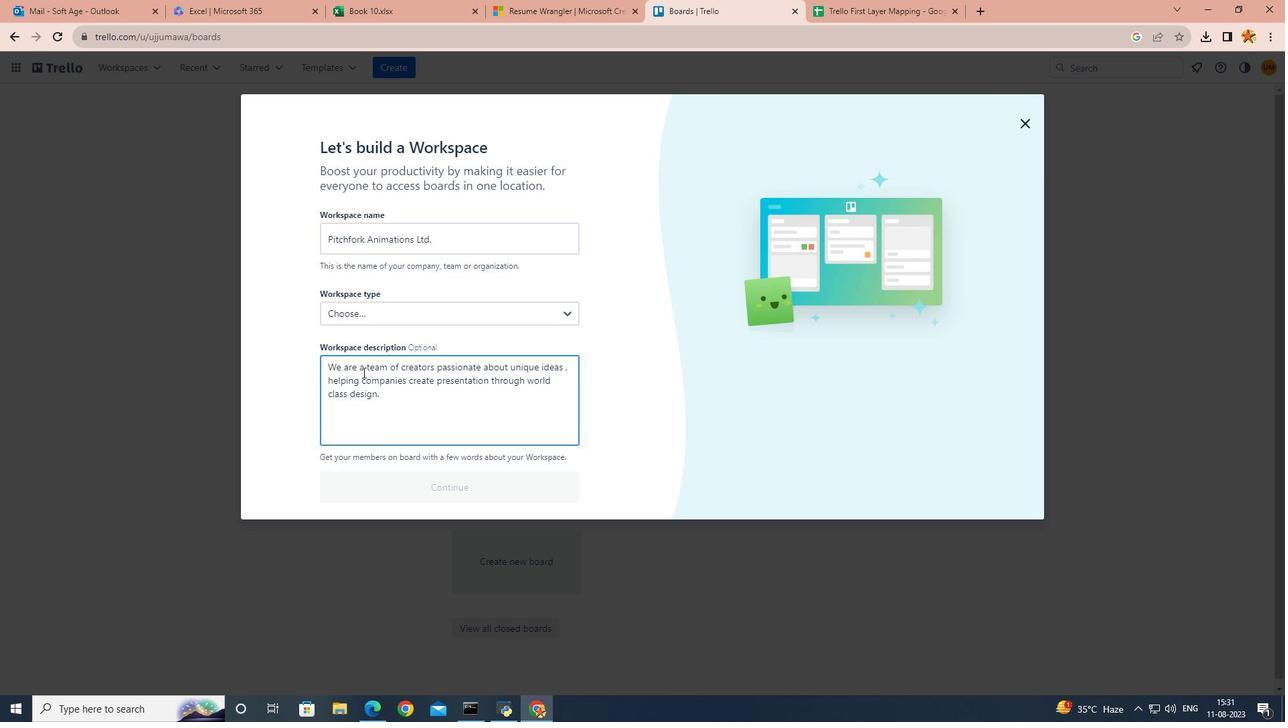 
Action: Mouse pressed left at (361, 370)
Screenshot: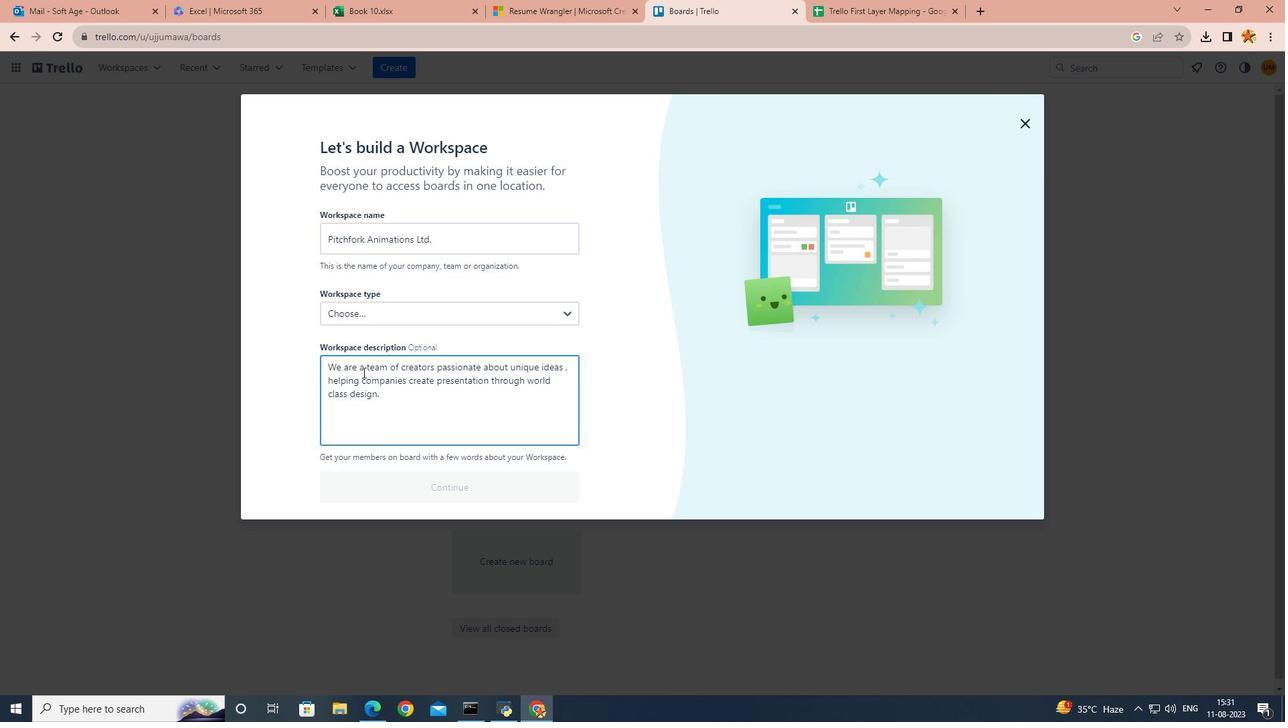 
Action: Mouse moved to (361, 370)
Screenshot: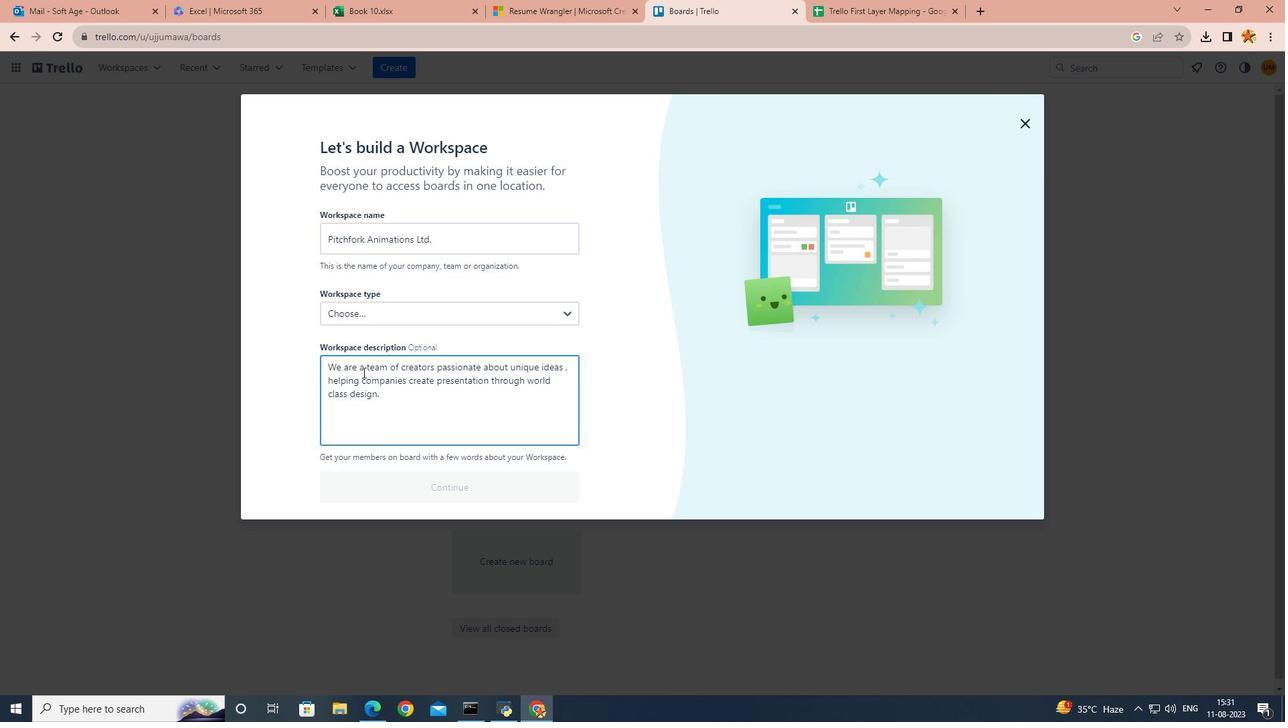 
Action: Mouse pressed left at (361, 370)
Screenshot: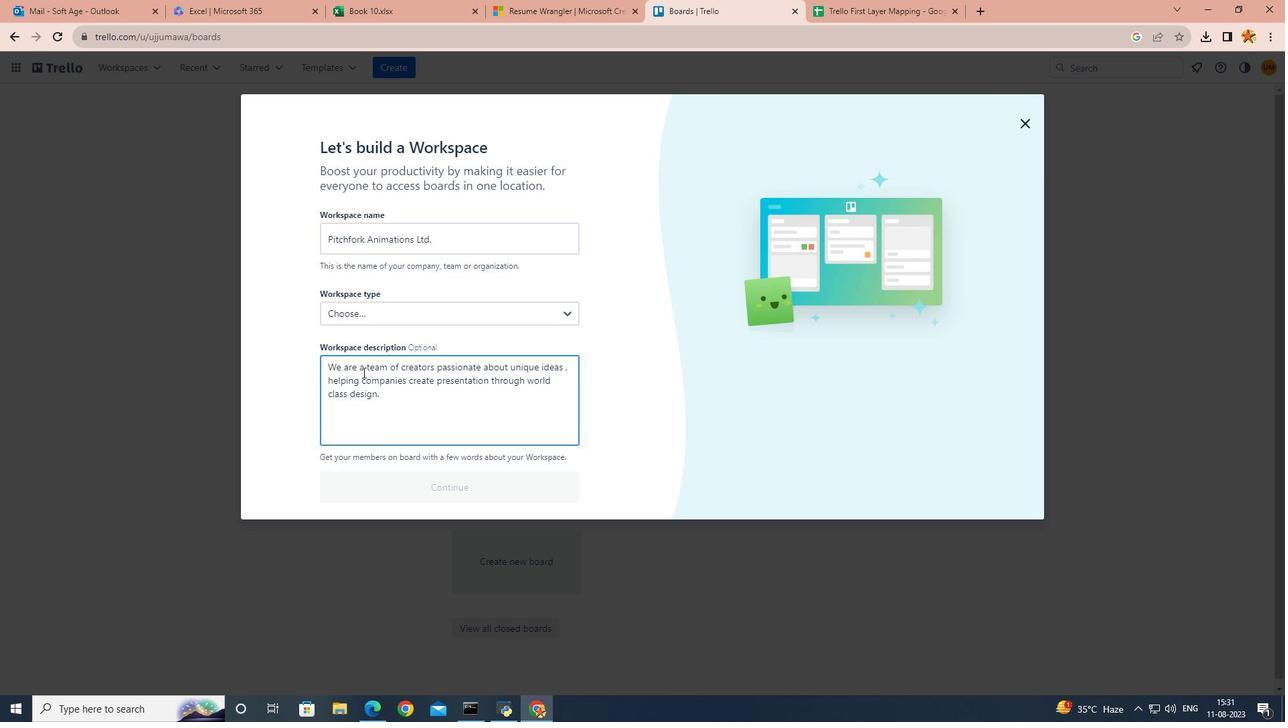
Action: Mouse moved to (361, 370)
Screenshot: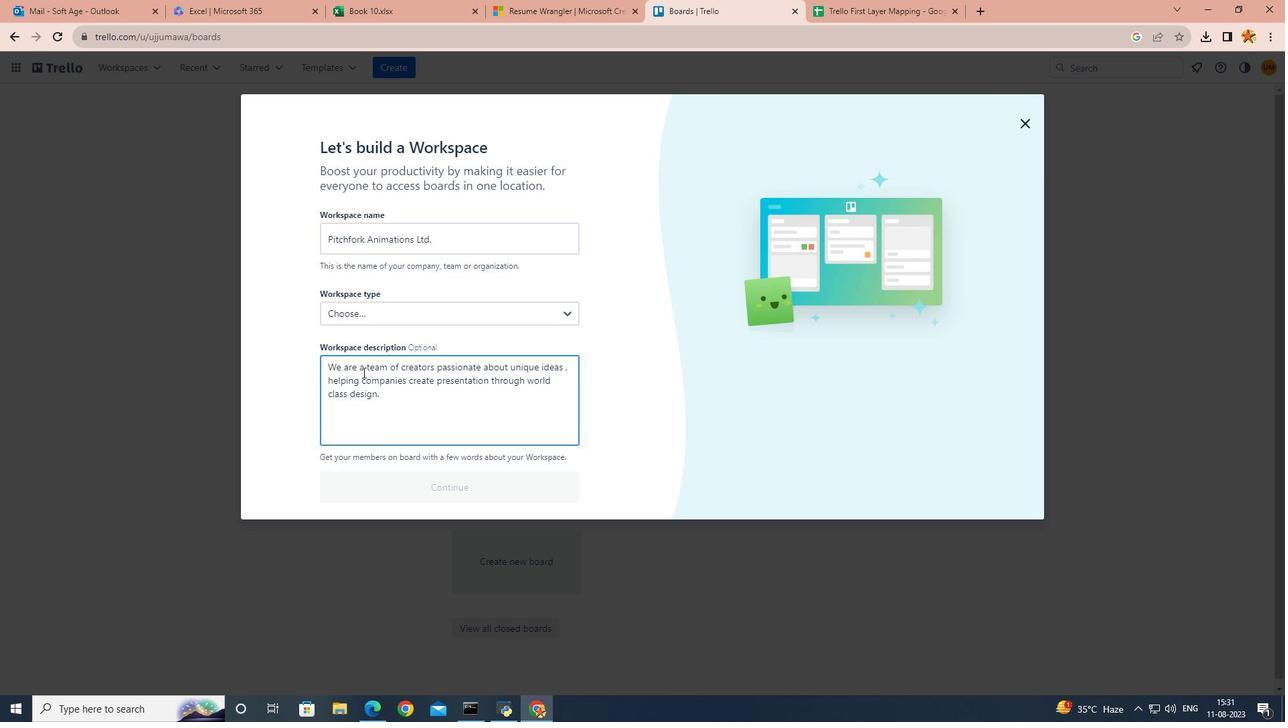 
Action: Key pressed <Key.backspace><Key.caps_lock>W
Screenshot: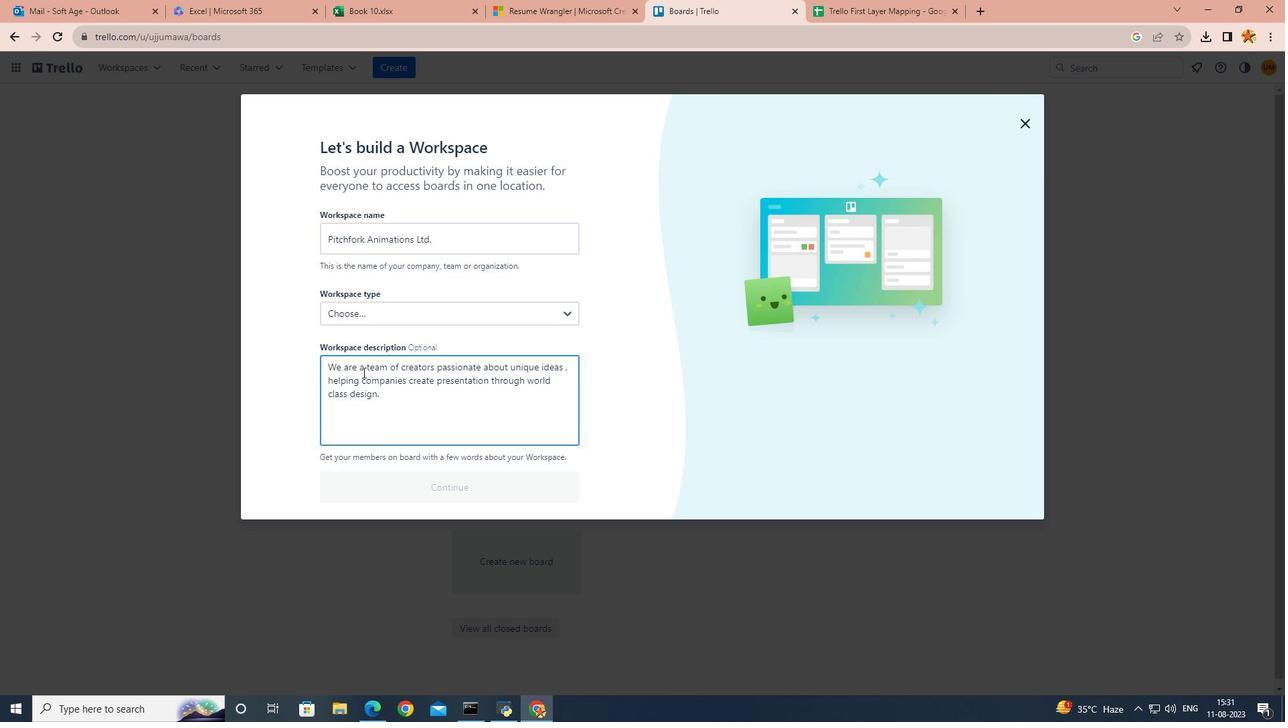 
Action: Mouse moved to (361, 370)
Screenshot: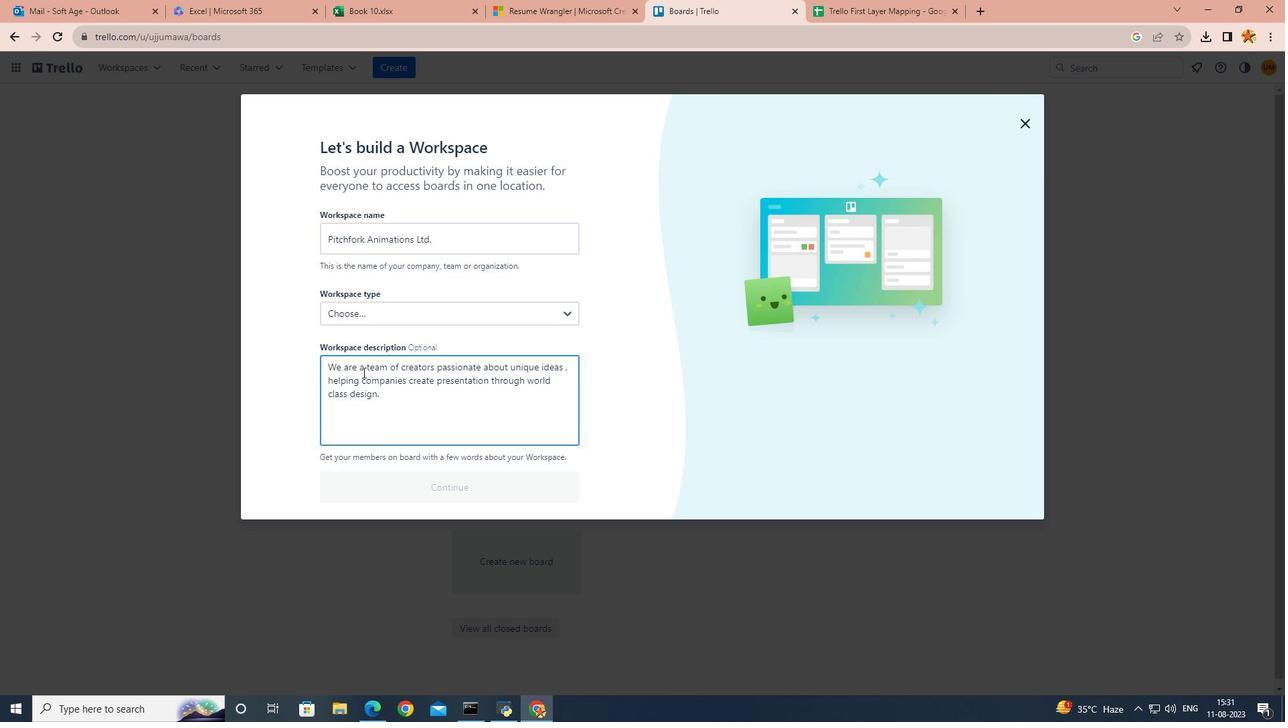 
Action: Mouse pressed left at (361, 370)
Screenshot: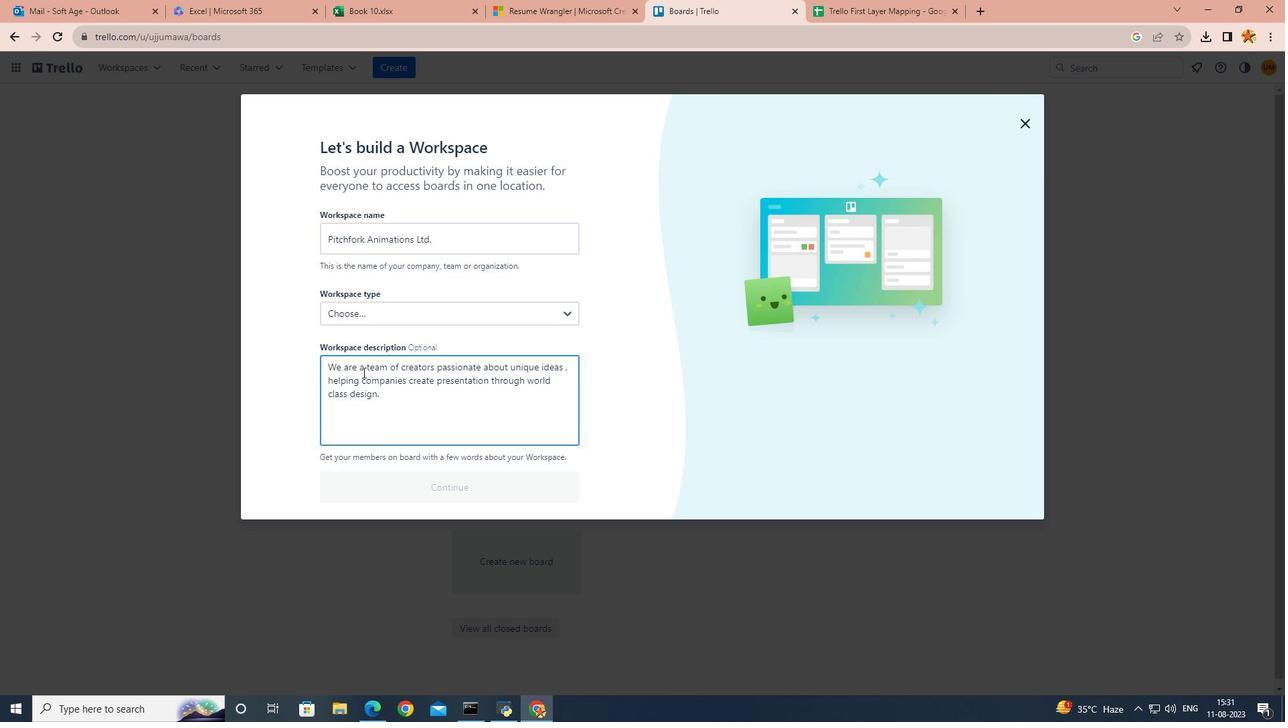 
Action: Mouse moved to (361, 370)
Screenshot: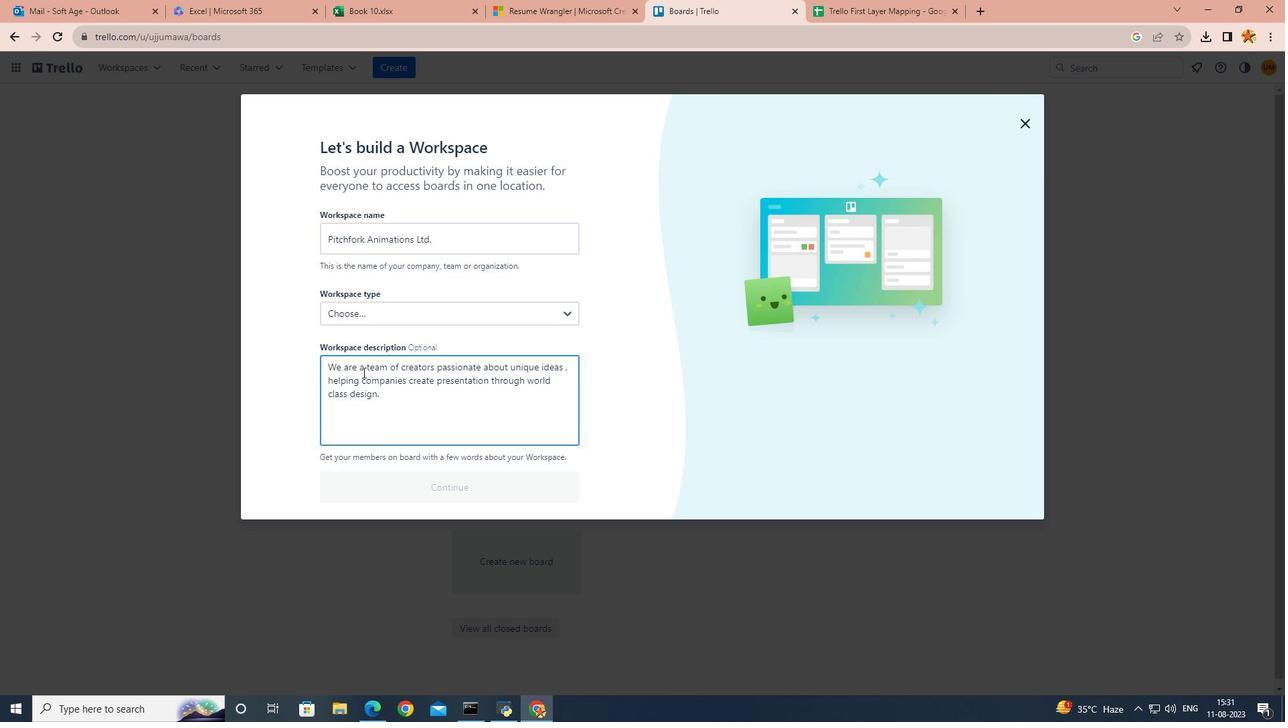 
Action: Mouse pressed left at (361, 370)
Screenshot: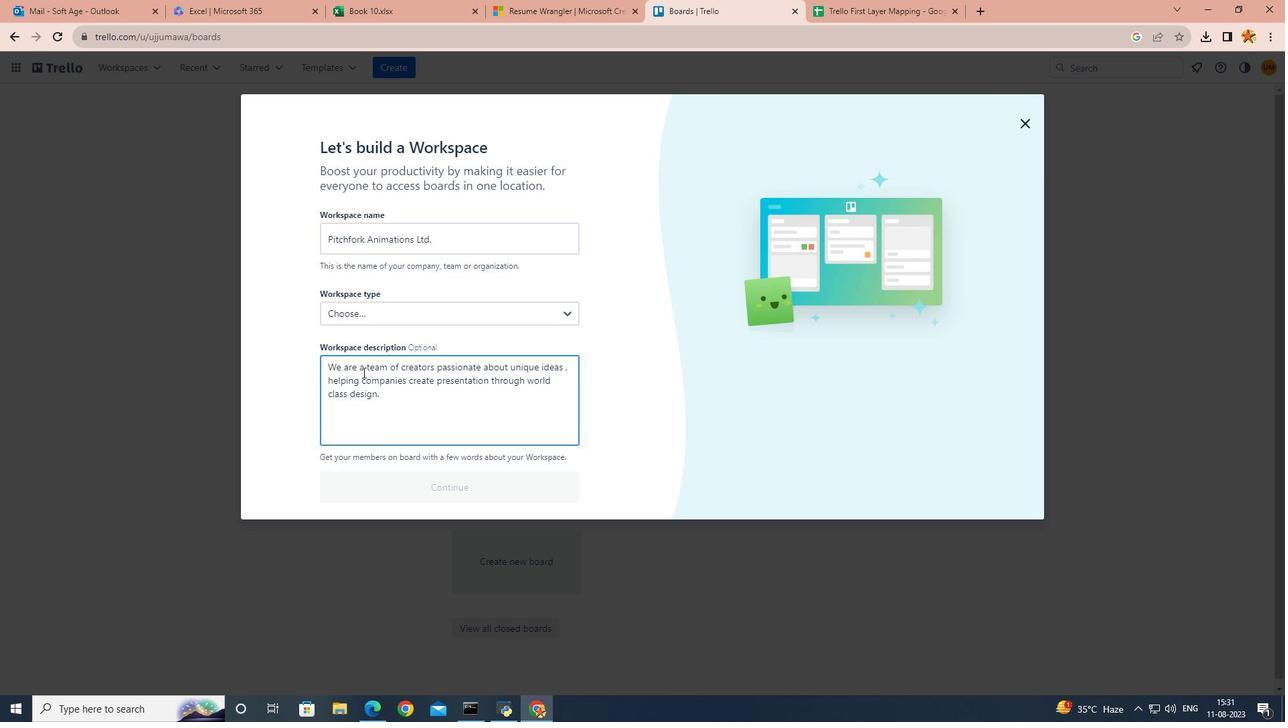 
Action: Mouse moved to (361, 370)
Screenshot: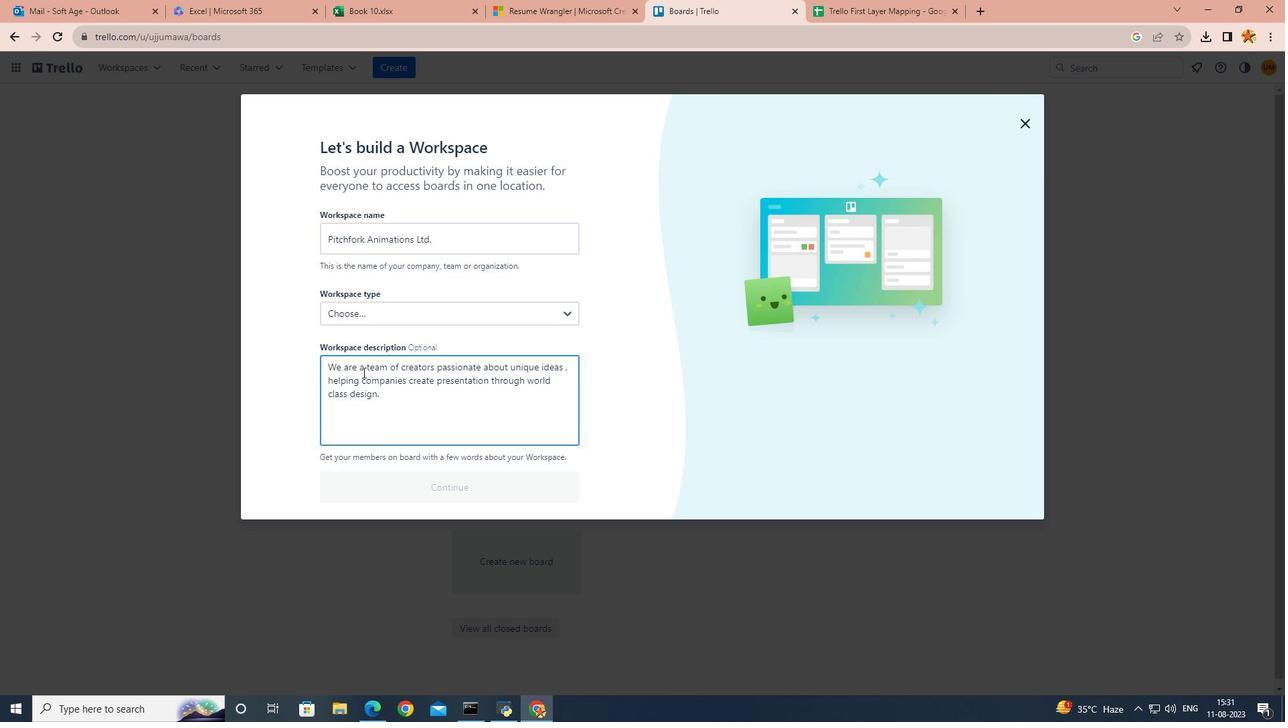 
Action: Key pressed <Key.space>
Screenshot: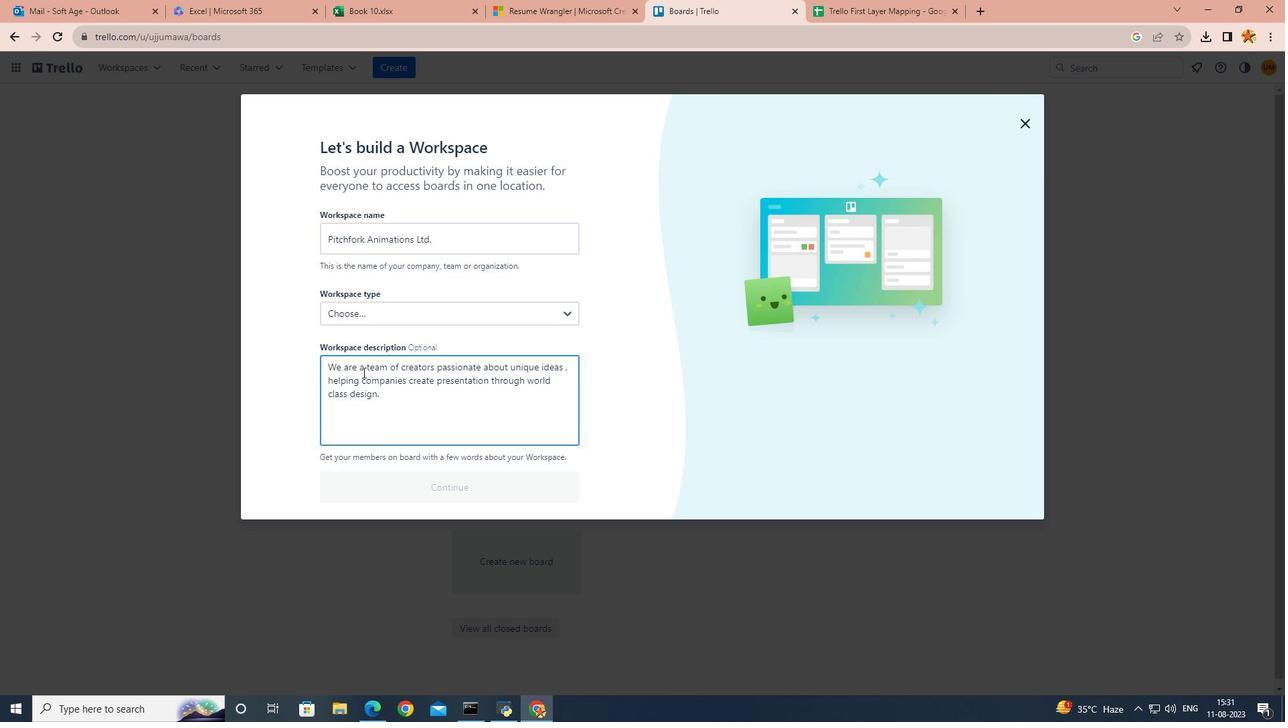 
Action: Mouse moved to (361, 370)
Screenshot: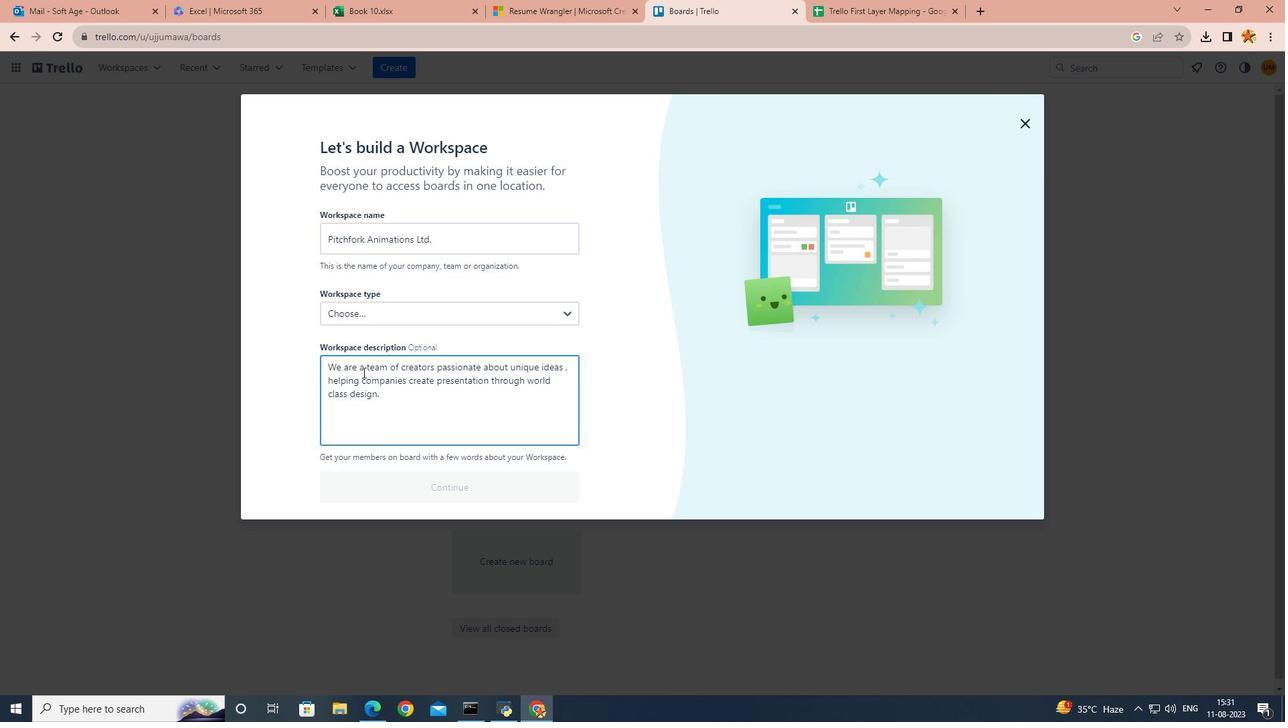 
Action: Mouse pressed left at (361, 370)
Screenshot: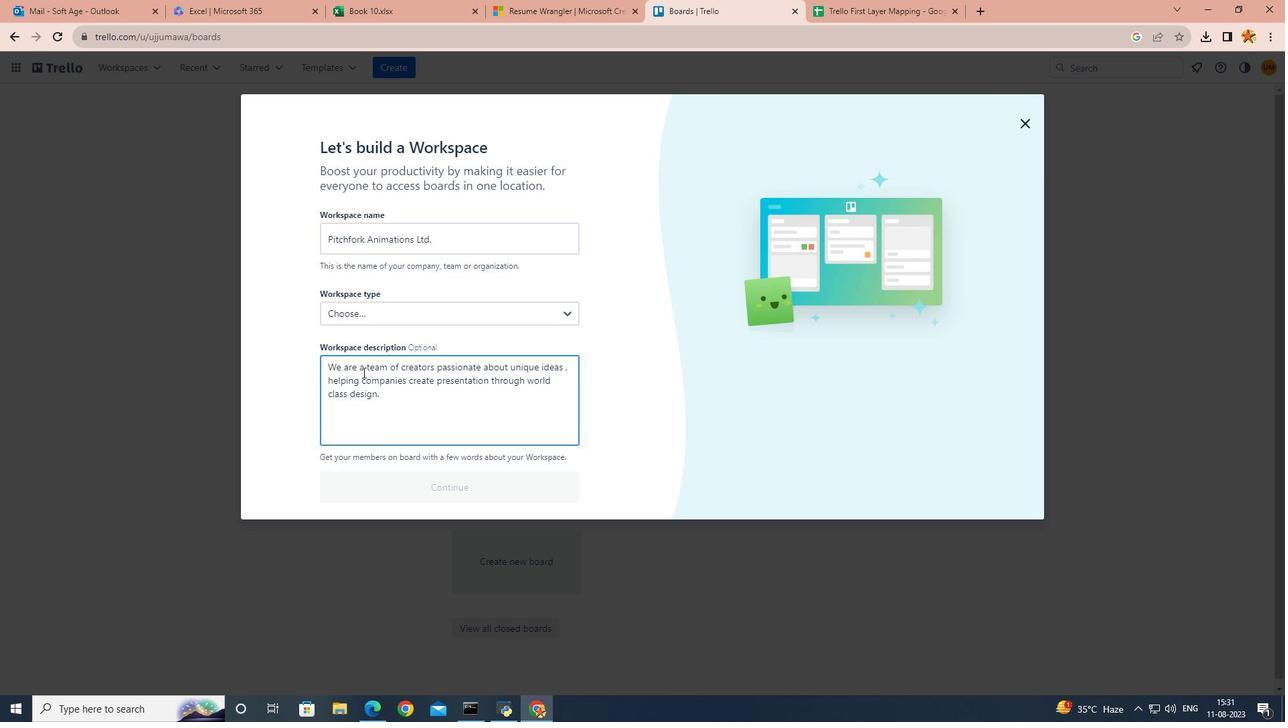 
Action: Mouse moved to (361, 370)
Screenshot: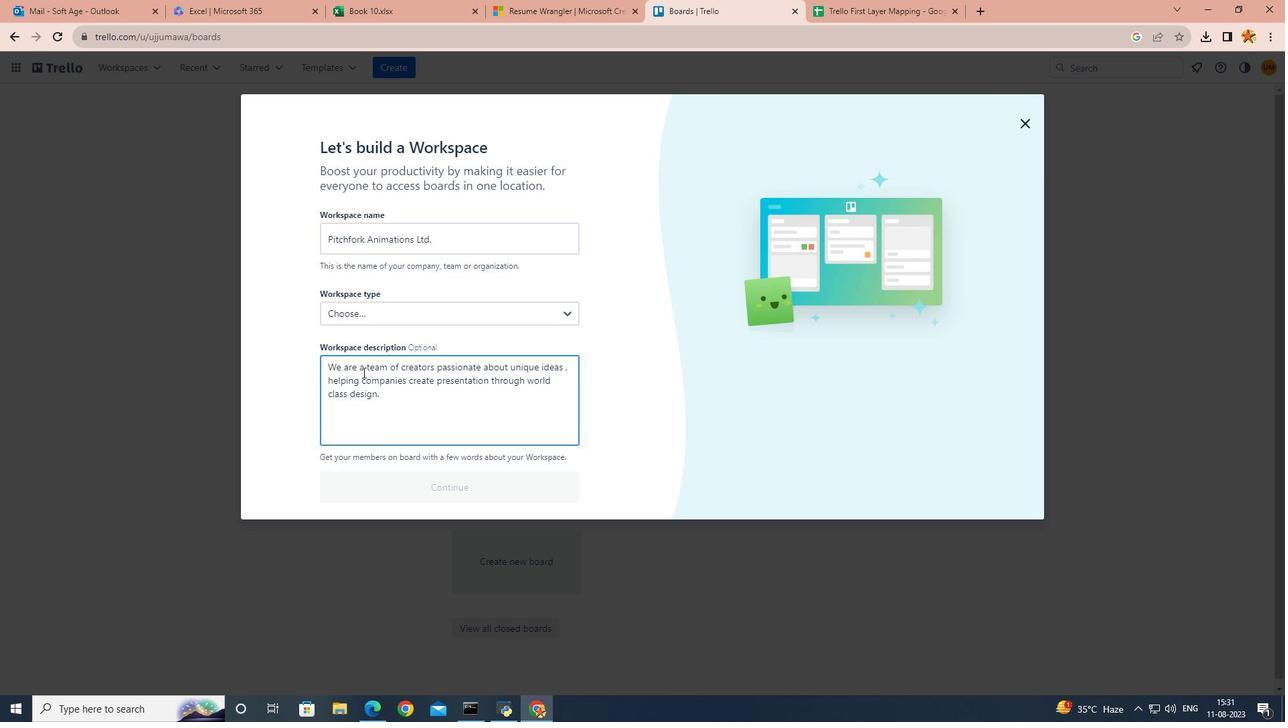 
Action: Mouse pressed left at (361, 370)
Screenshot: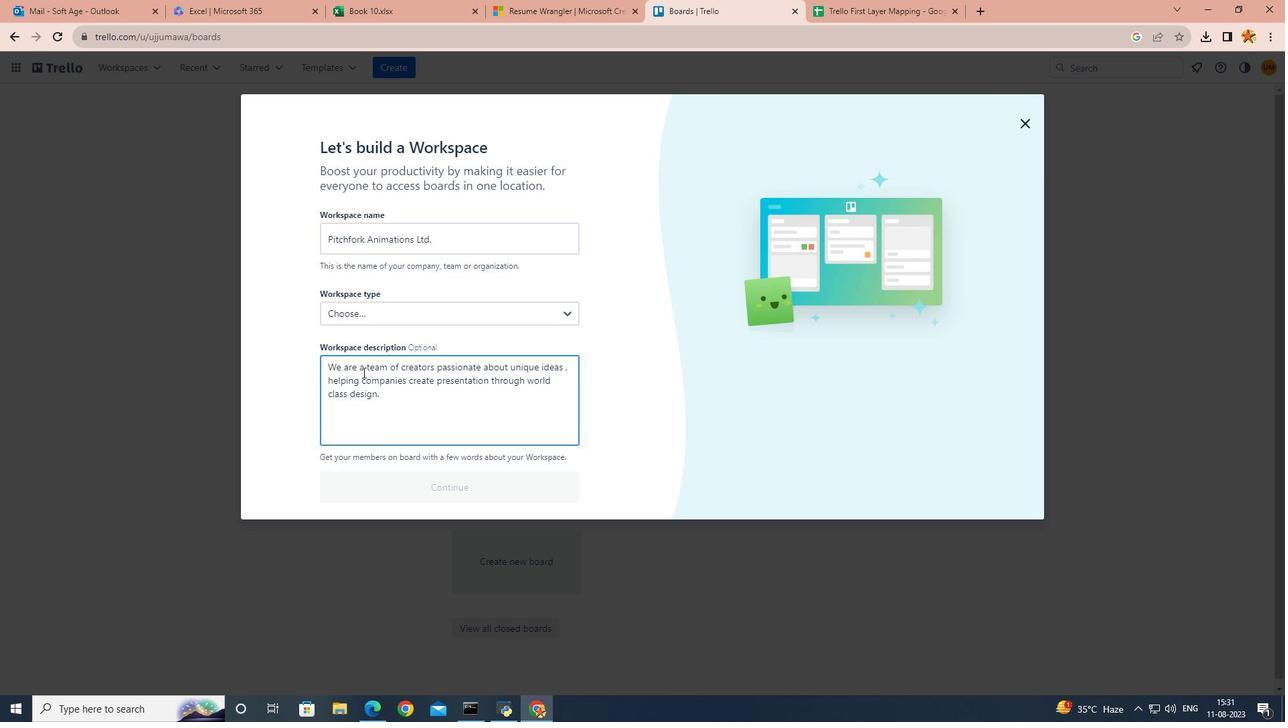 
Action: Mouse pressed left at (361, 370)
Screenshot: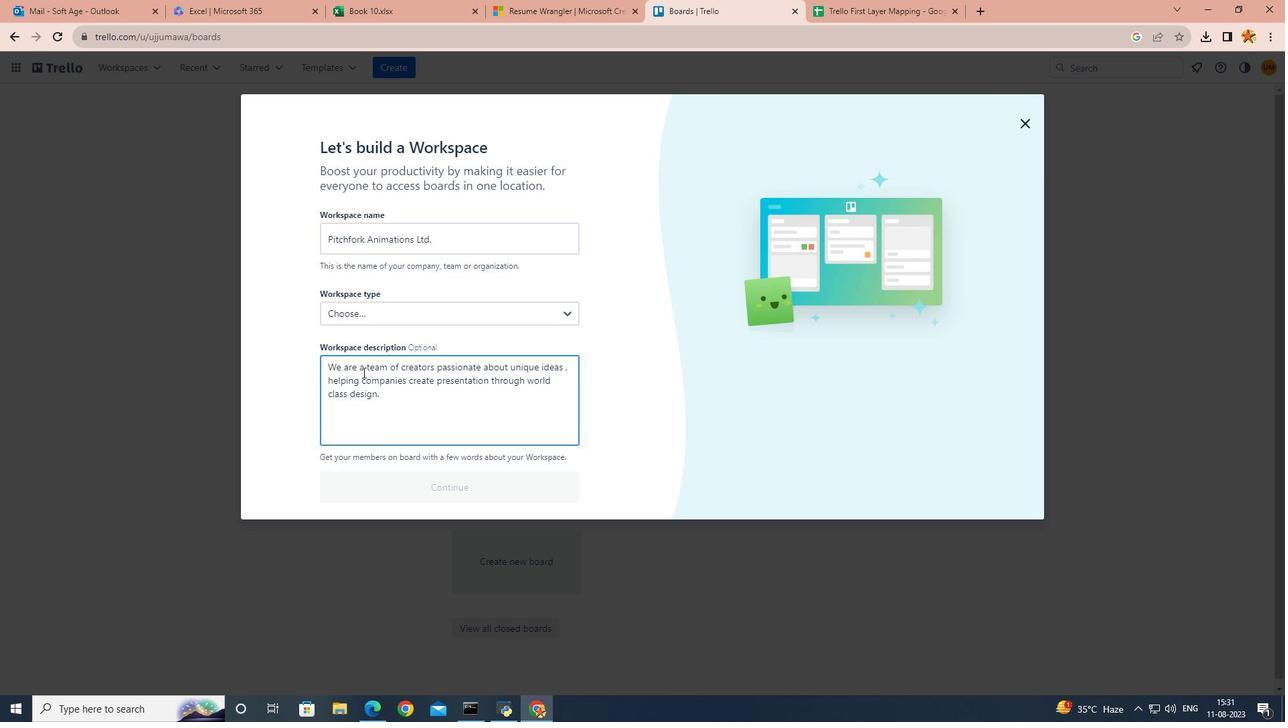 
Action: Mouse moved to (361, 370)
Screenshot: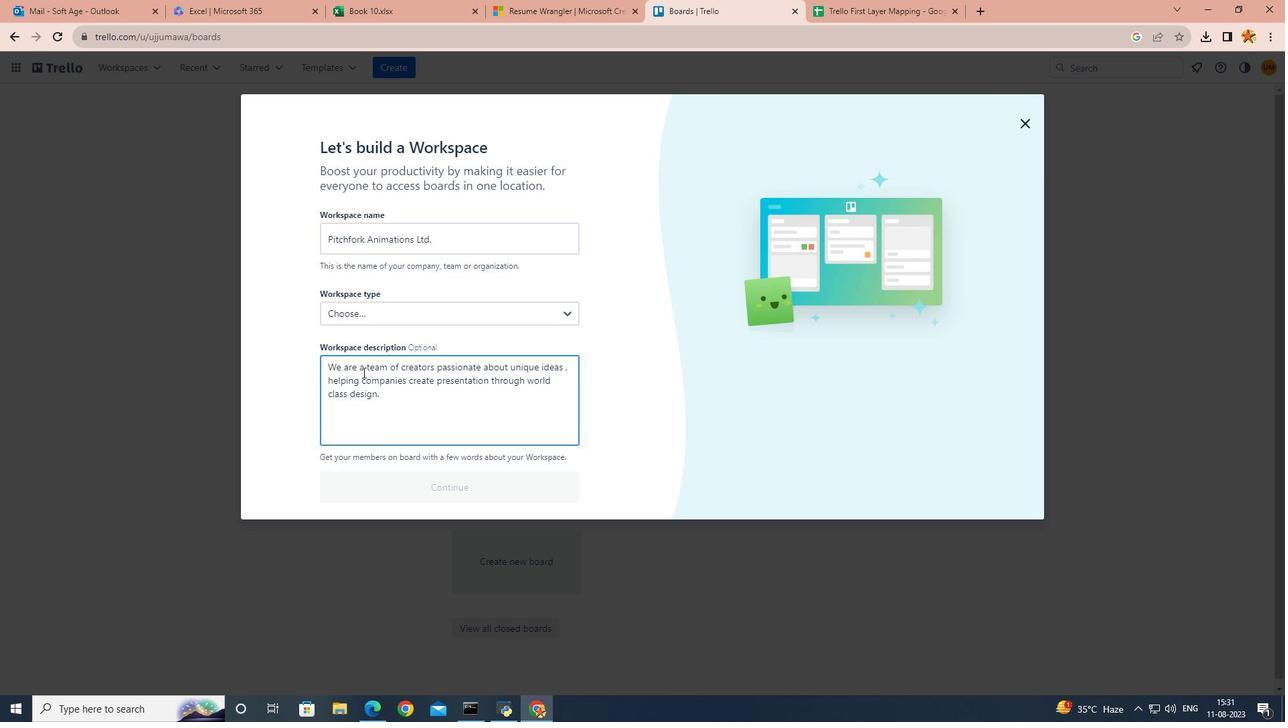 
Action: Key pressed <Key.backspace><Key.space>
Screenshot: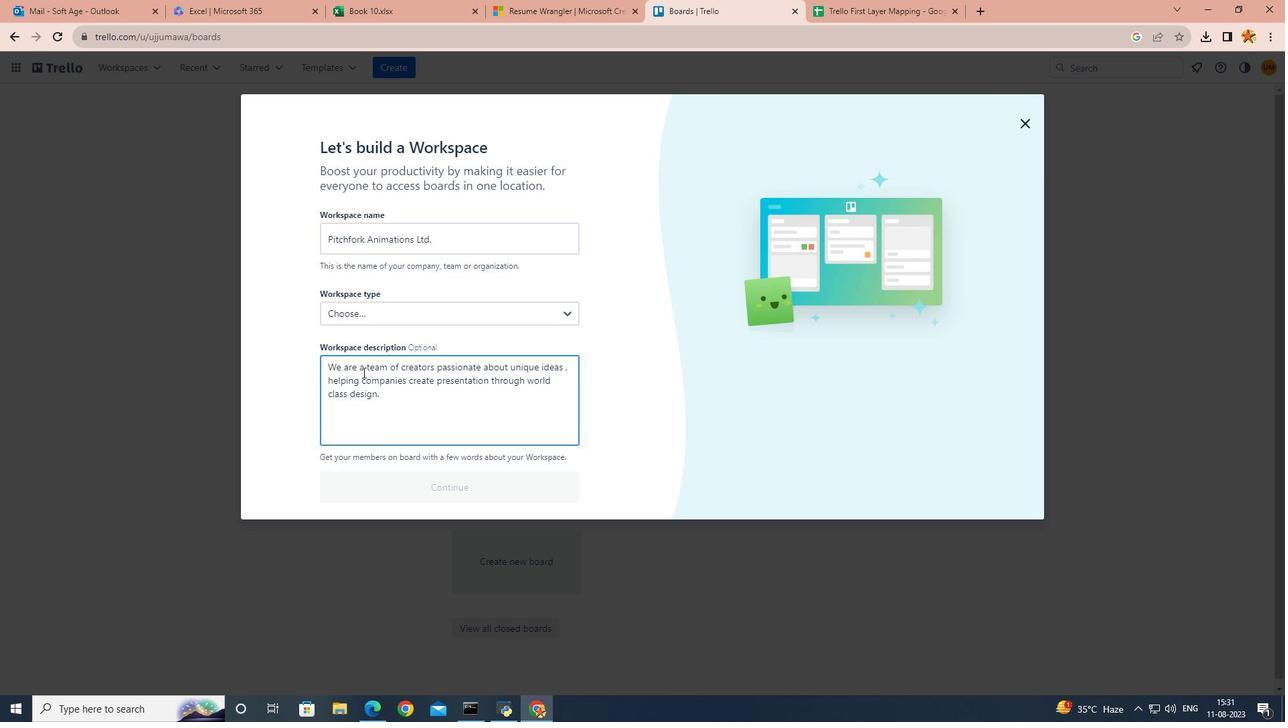 
Action: Mouse moved to (361, 370)
Screenshot: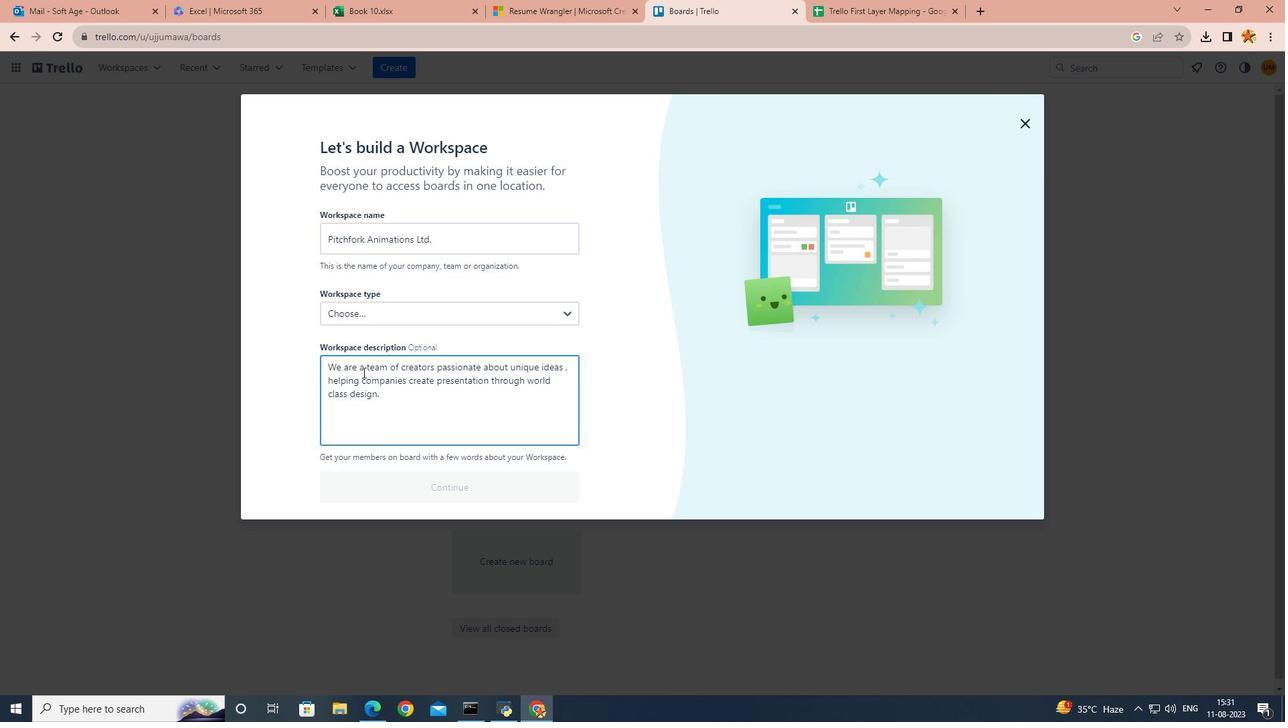 
Action: Mouse pressed left at (361, 370)
Screenshot: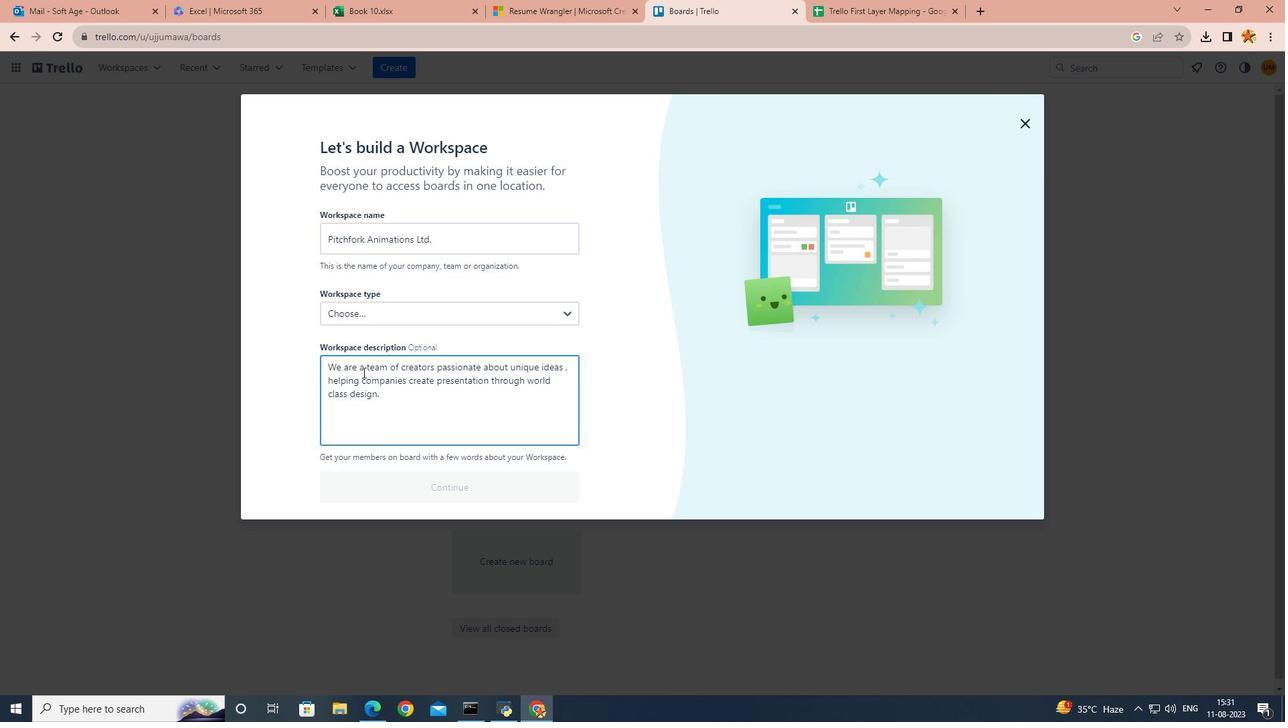 
Action: Mouse moved to (361, 370)
Screenshot: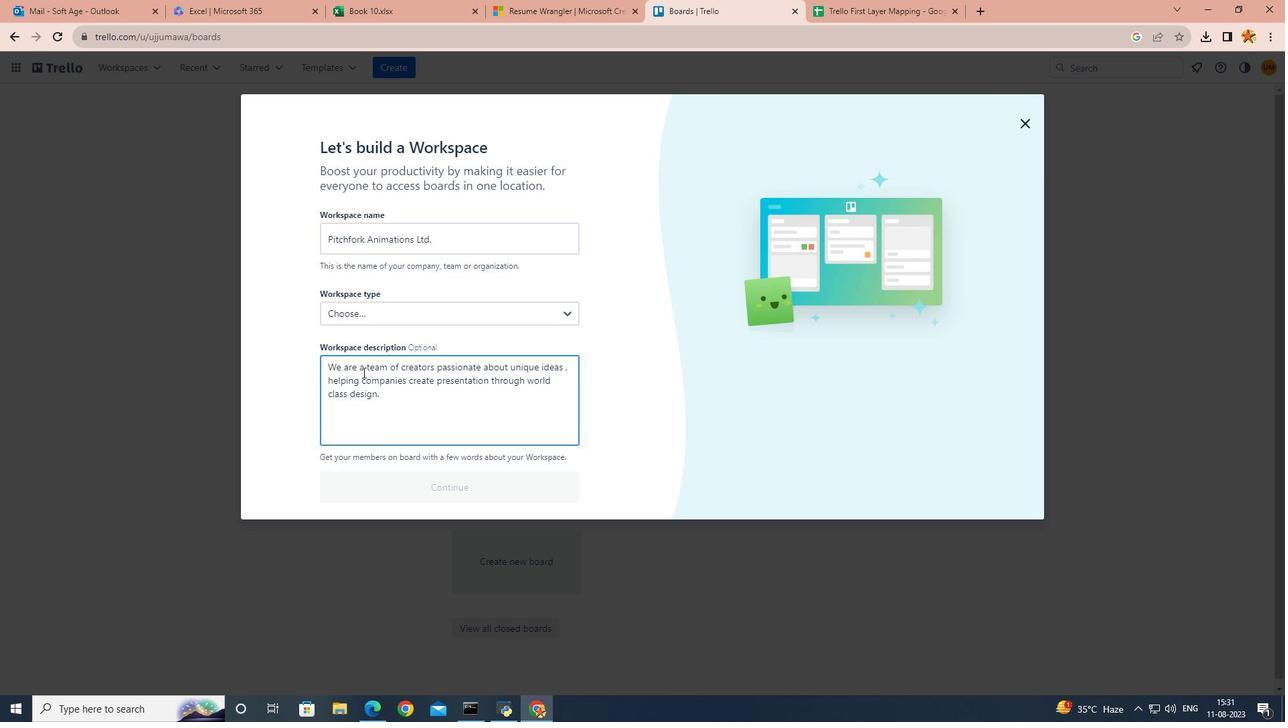 
Action: Mouse pressed left at (361, 370)
Screenshot: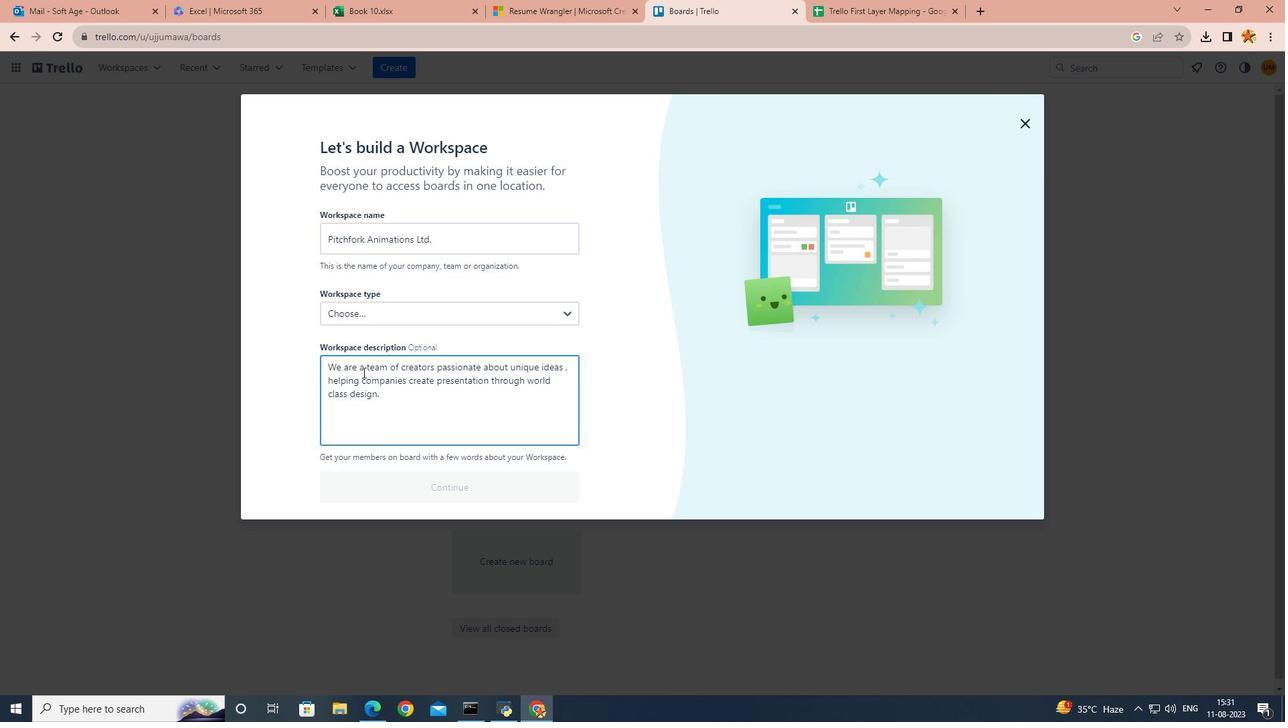 
Action: Key pressed ,
Screenshot: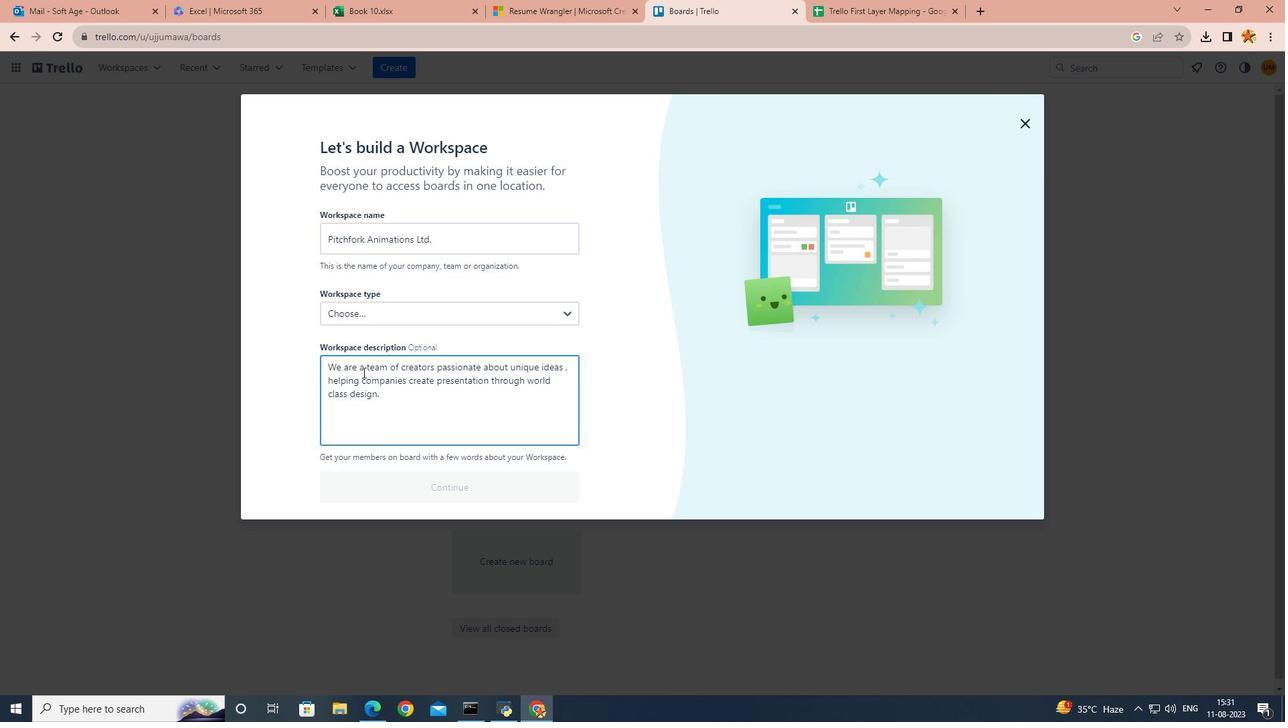 
Action: Mouse moved to (361, 370)
Screenshot: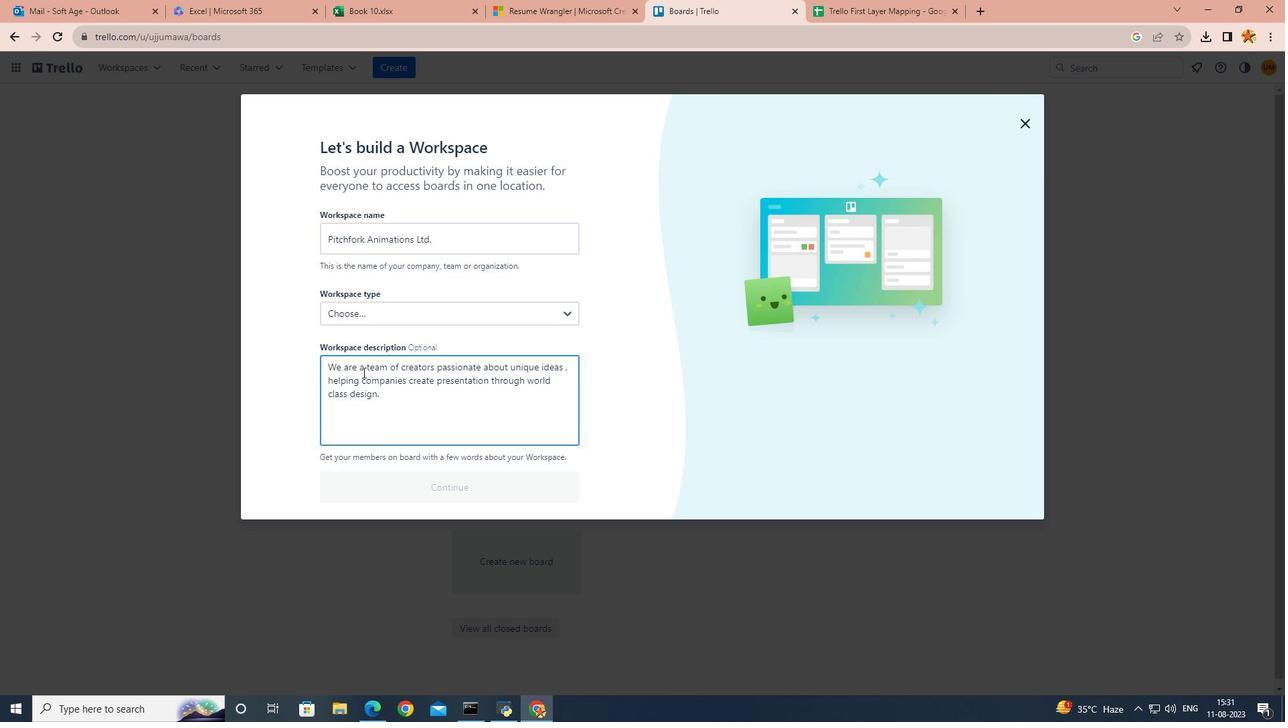 
Action: Key pressed <Key.space>
Screenshot: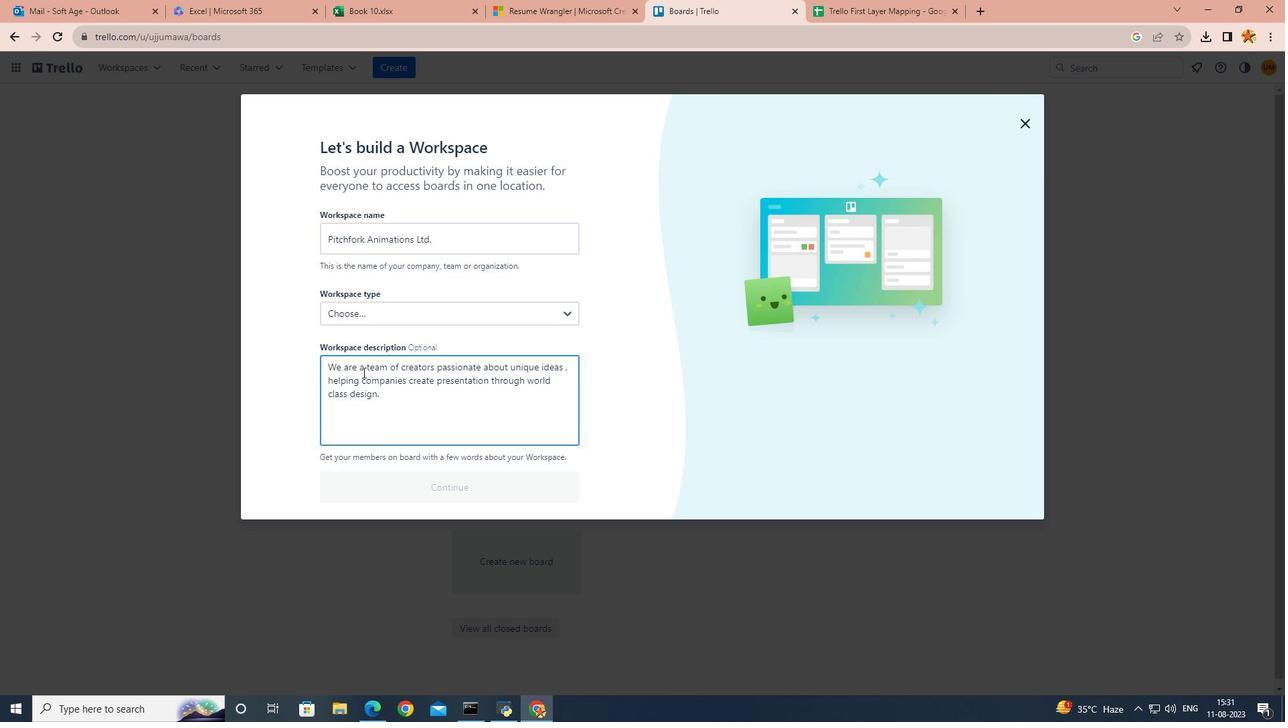 
Action: Mouse moved to (361, 370)
Screenshot: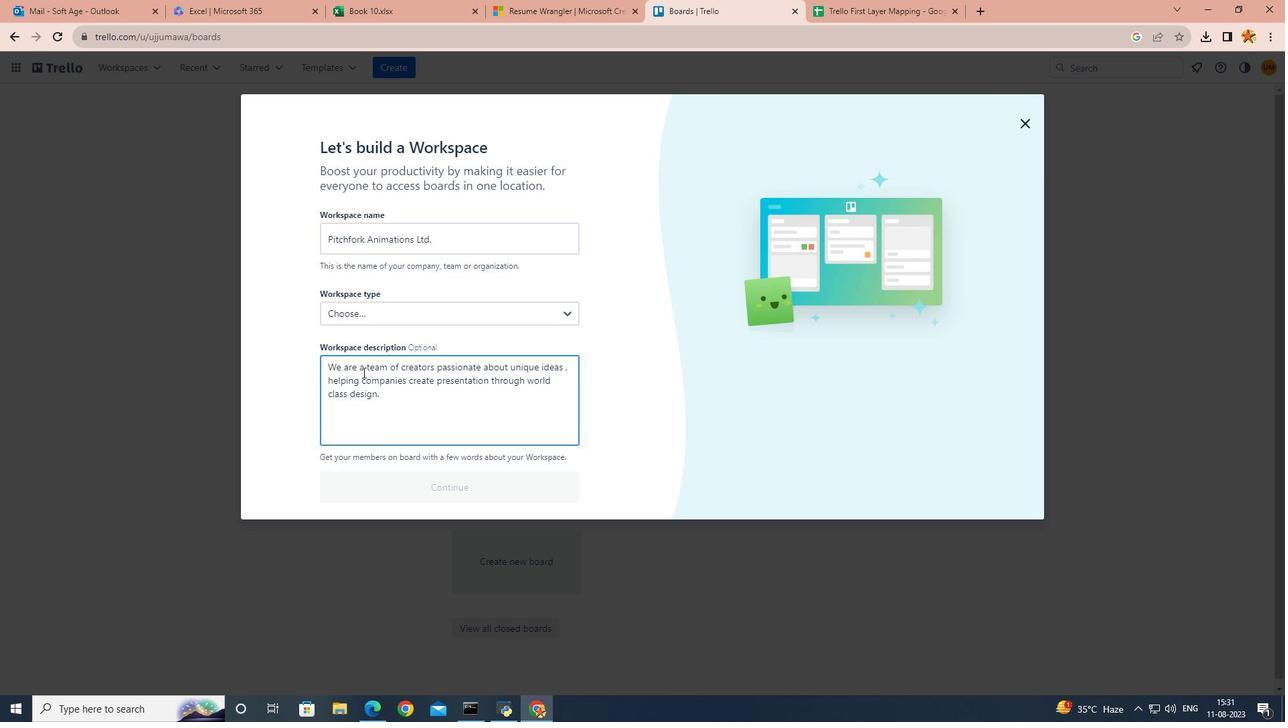 
Action: Mouse pressed left at (361, 370)
Screenshot: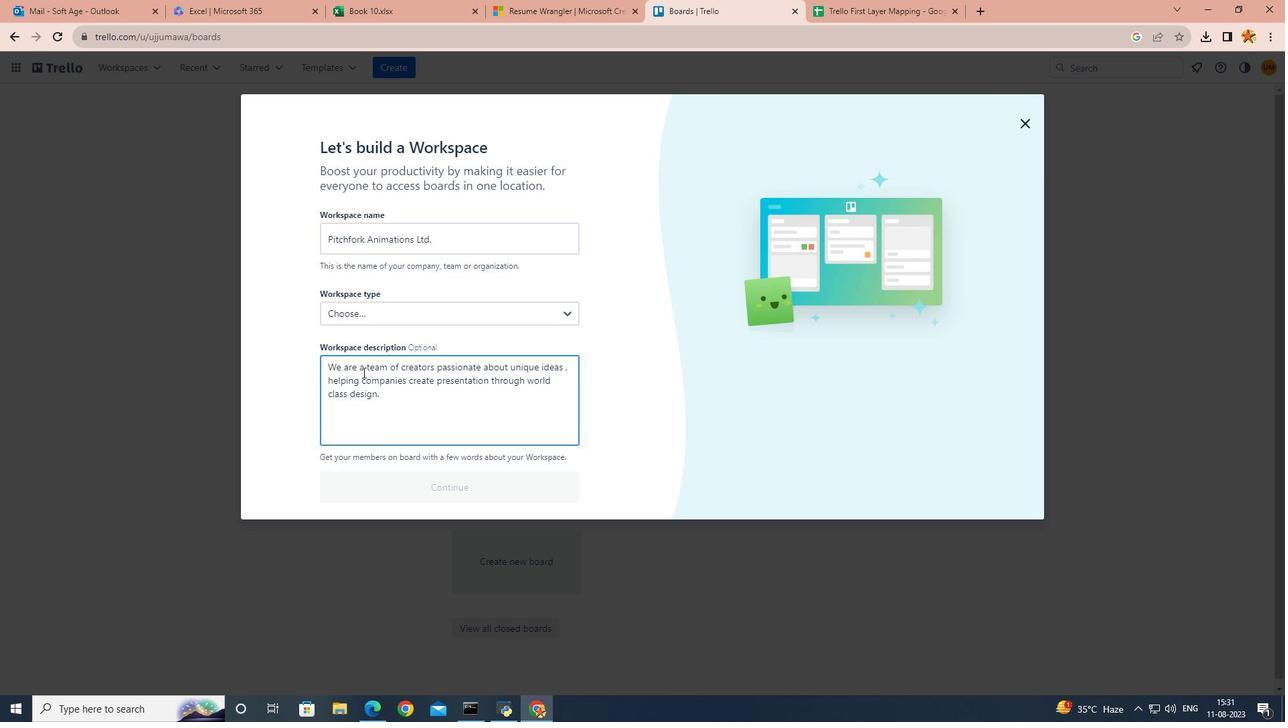 
Action: Mouse moved to (361, 370)
Screenshot: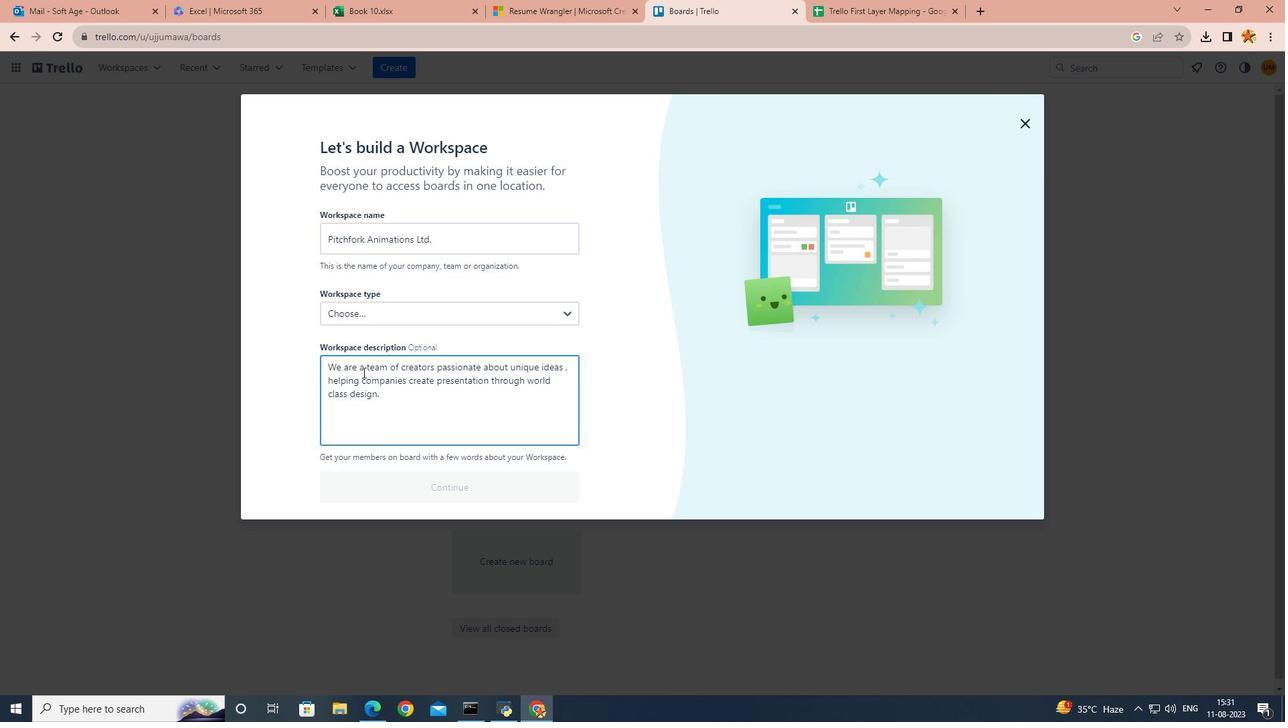
Action: Mouse pressed left at (361, 370)
Screenshot: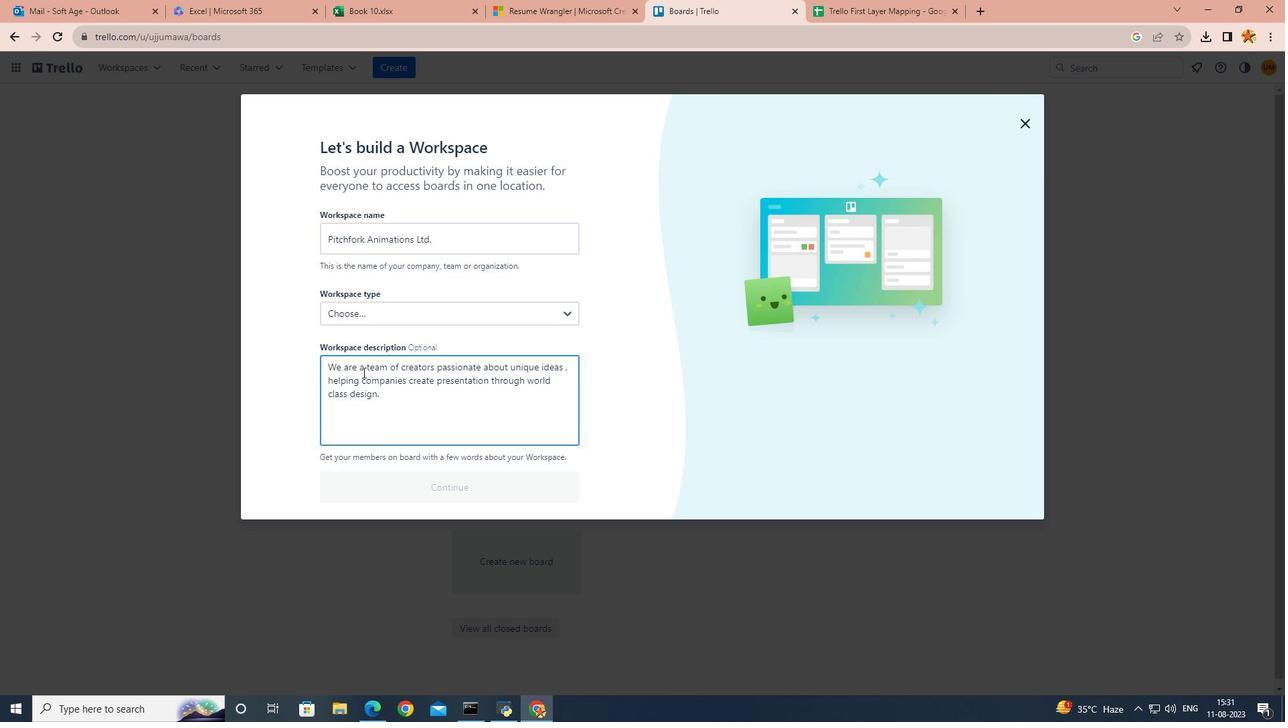 
Action: Mouse moved to (361, 370)
Screenshot: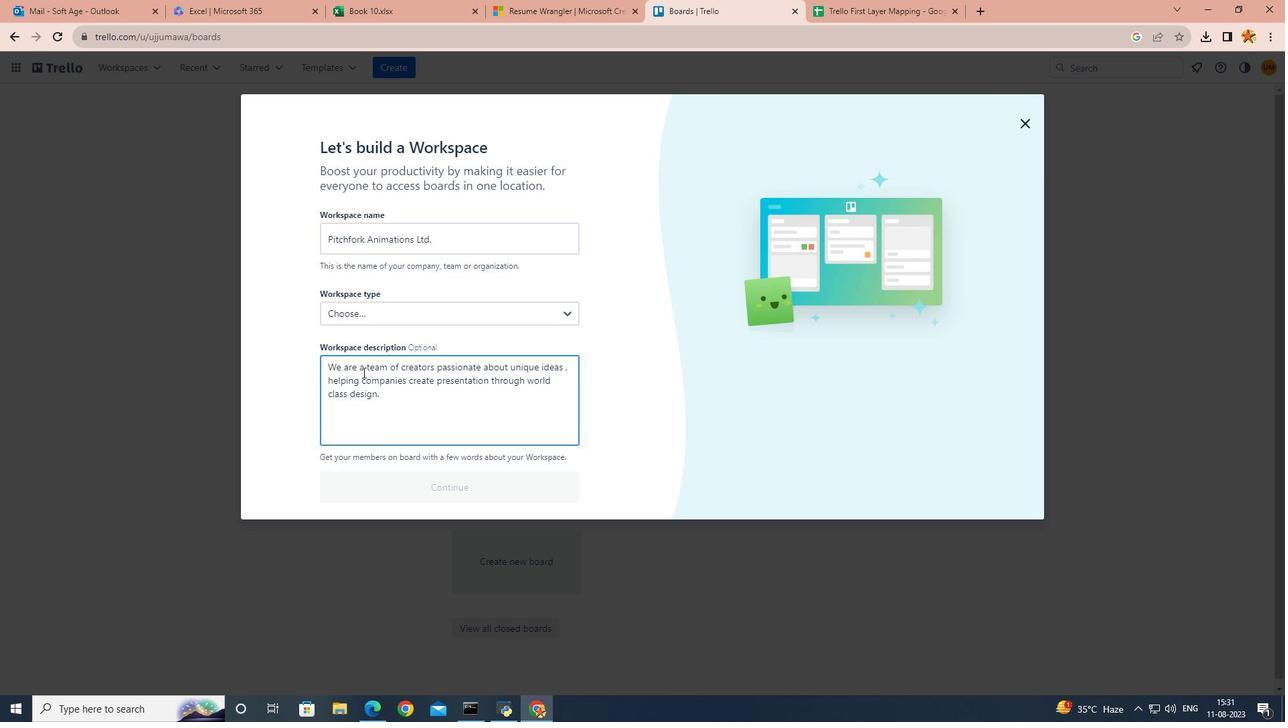 
Action: Key pressed <Key.caps_lock>W<Key.caps_lock>e<Key.space>are<Key.space>a<Key.space>team<Key.space>of<Key.space>creators<Key.space>passionate<Key.space>about<Key.space>unique<Key.space>ideas<Key.space>,<Key.space>helping<Key.space>companies<Key.space>create<Key.space>presentation<Key.space>through<Key.space>orld<Key.space><Key.backspace><Key.backspace><Key.backspace><Key.backspace><Key.backspace>world<Key.space>class<Key.space>design.
Screenshot: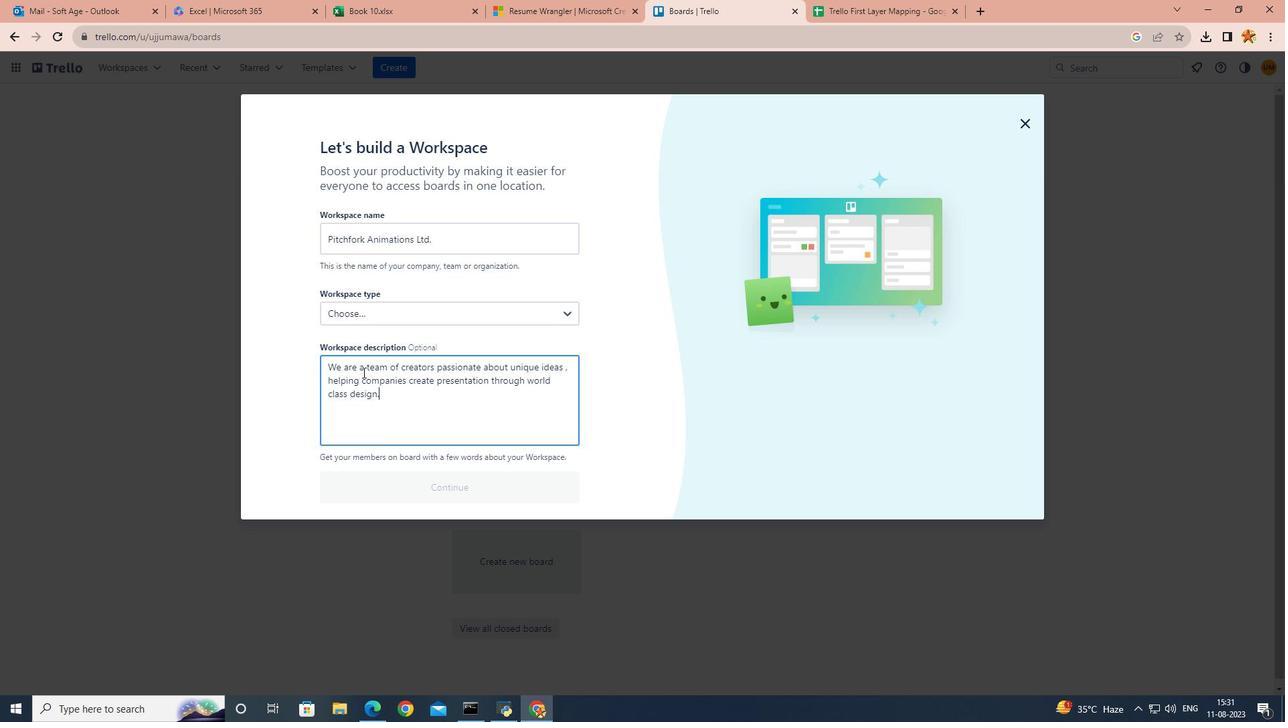 
